 Task: Find accommodations in Povorino, Russia, for 5 guests from June 2 to June 9, with a price range of ₹7000 to ₹13000, 2 bedrooms, 5 beds, 2 bathrooms, Wifi, and Self check-in.
Action: Mouse moved to (419, 65)
Screenshot: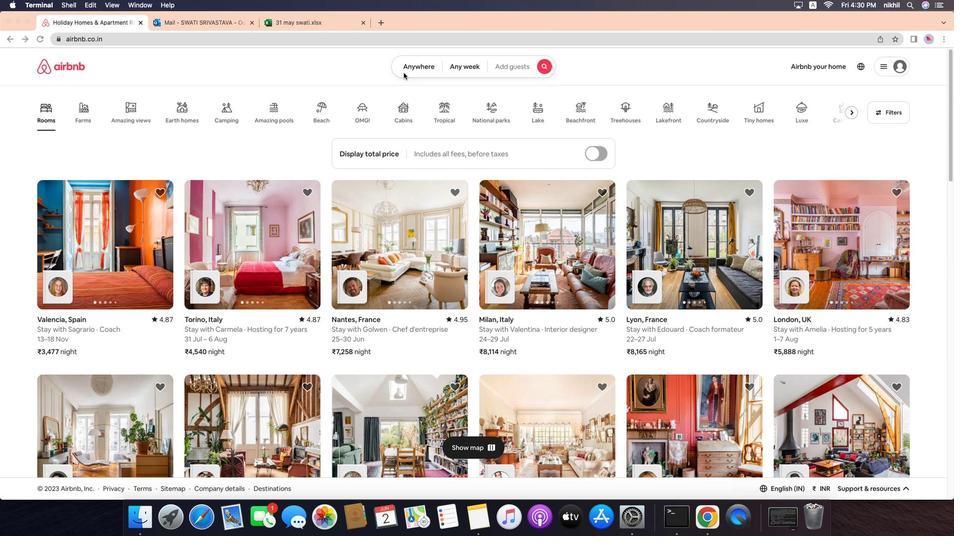 
Action: Mouse pressed left at (419, 65)
Screenshot: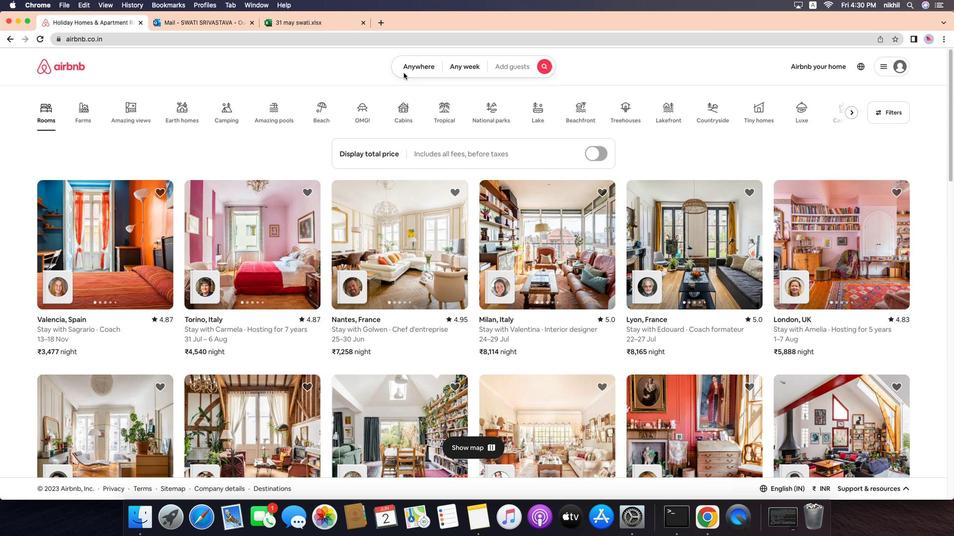 
Action: Mouse moved to (434, 61)
Screenshot: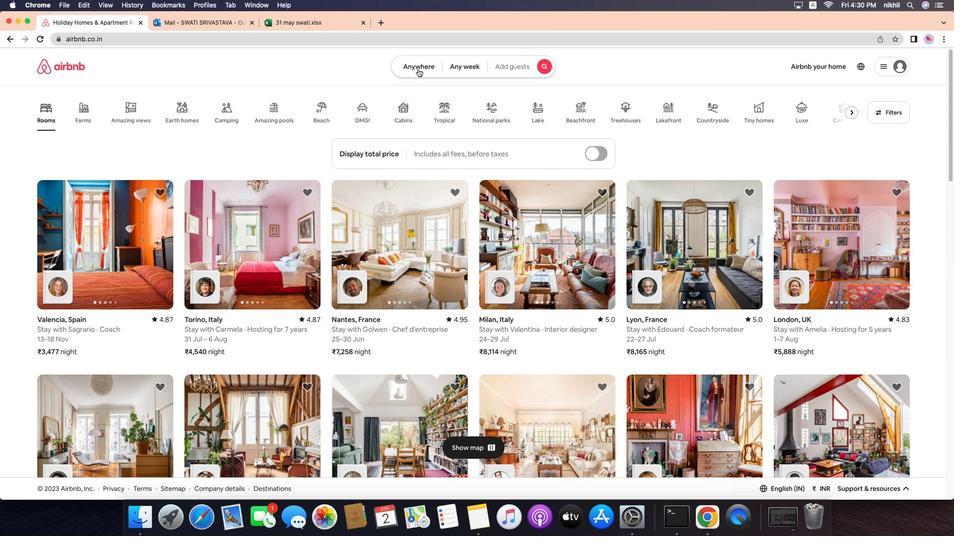 
Action: Mouse pressed left at (434, 61)
Screenshot: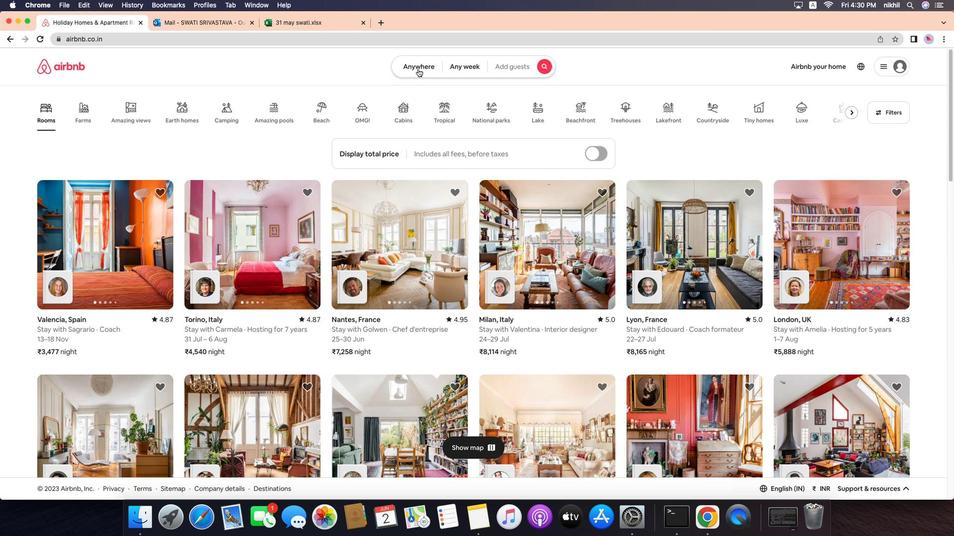 
Action: Mouse moved to (379, 102)
Screenshot: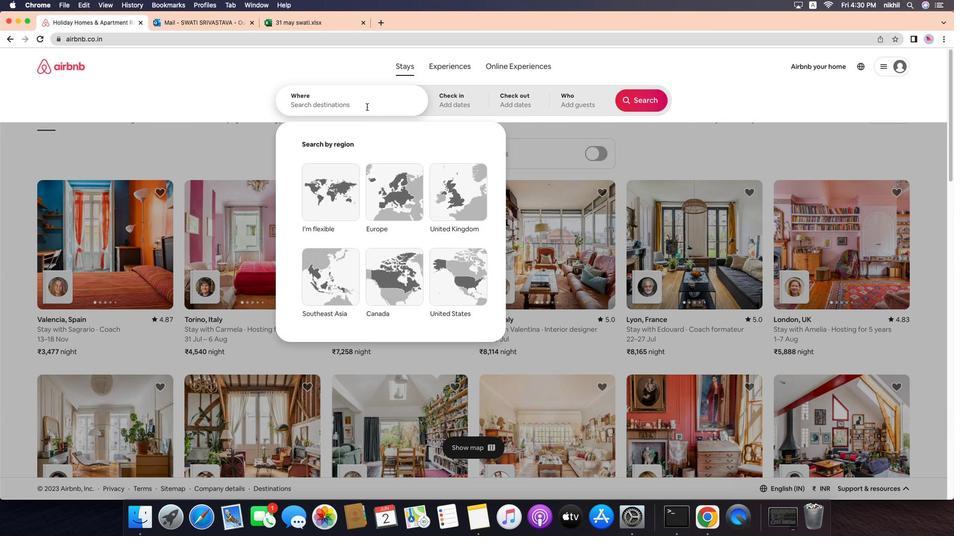 
Action: Mouse pressed left at (379, 102)
Screenshot: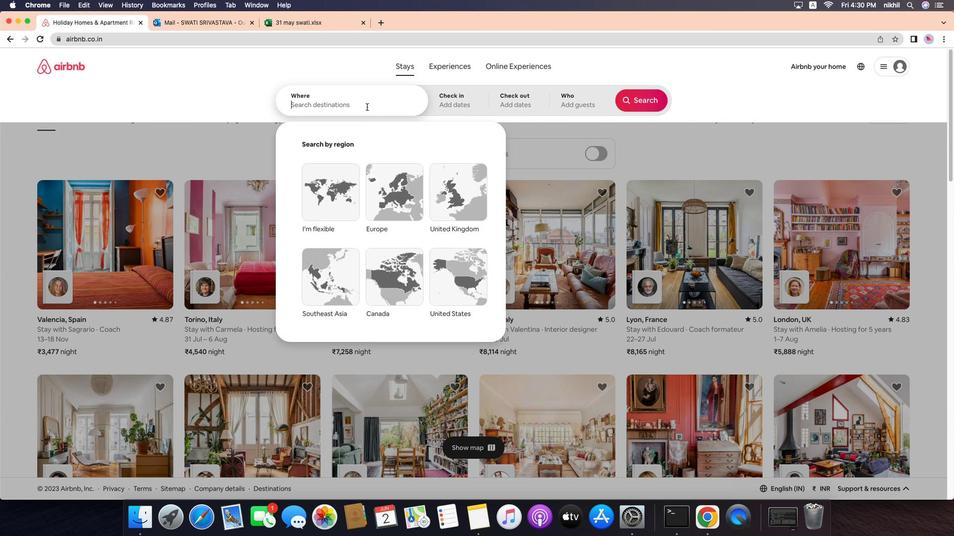 
Action: Key pressed Key.caps_lock'P'Key.caps_lock'o''v''o''r''i''n''o'','Key.spaceKey.caps_lock'R'Key.caps_lock'u''s''s''i''a'Key.enter
Screenshot: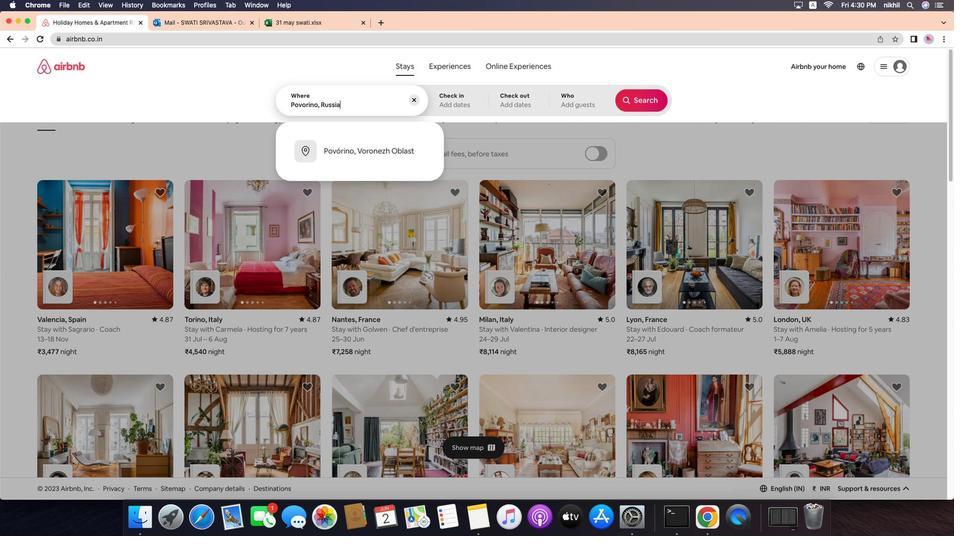 
Action: Mouse moved to (443, 217)
Screenshot: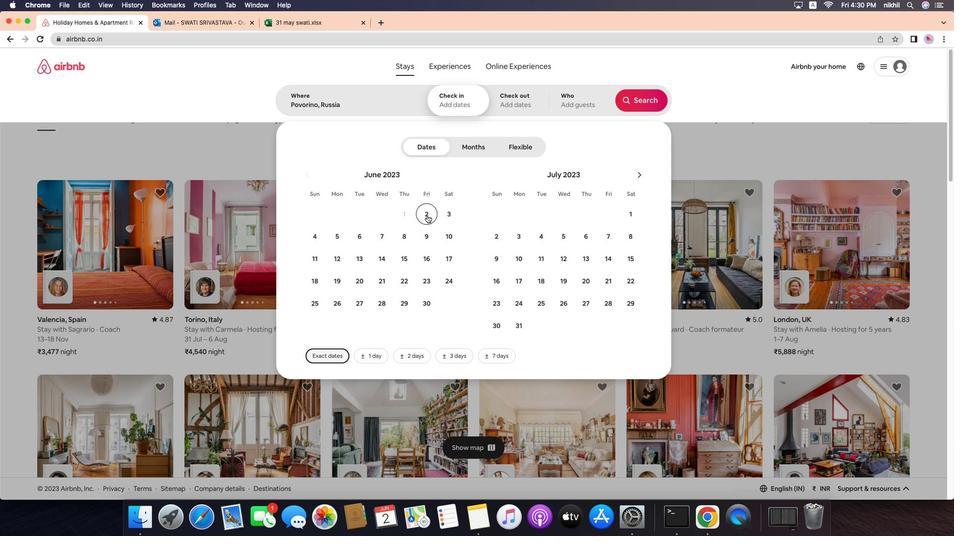 
Action: Mouse pressed left at (443, 217)
Screenshot: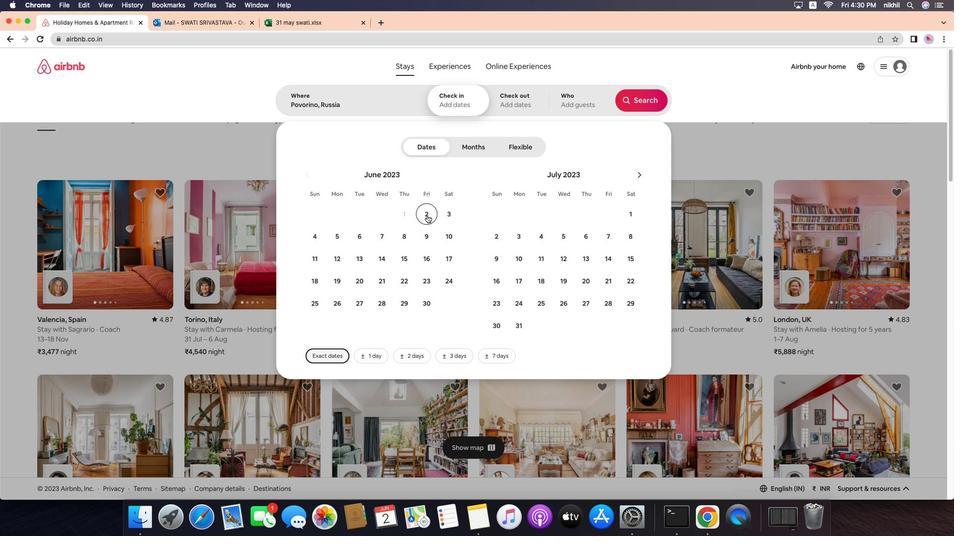 
Action: Mouse moved to (436, 238)
Screenshot: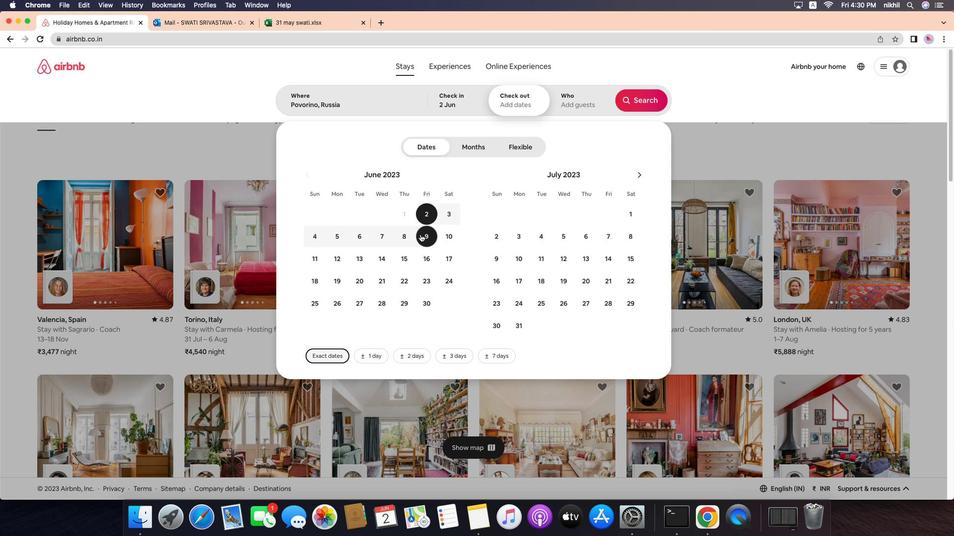 
Action: Mouse pressed left at (436, 238)
Screenshot: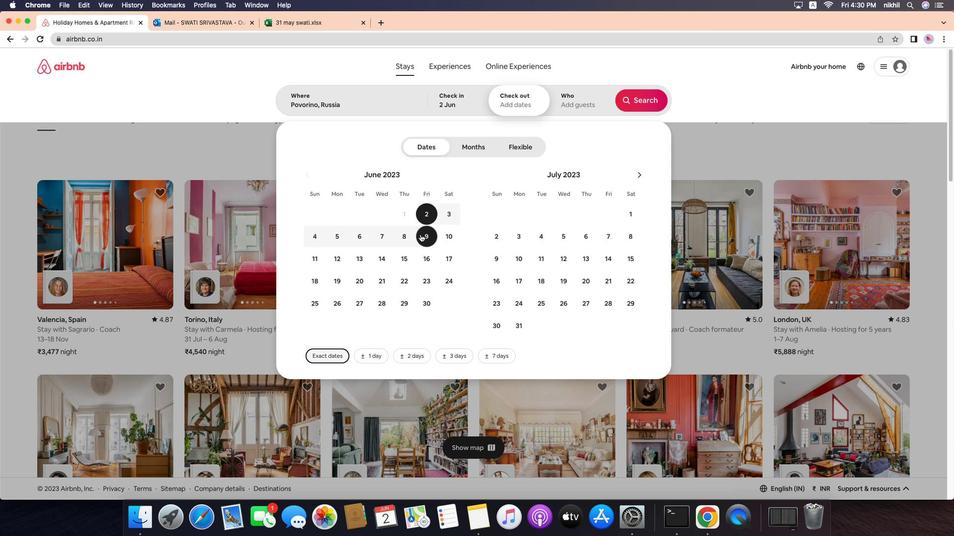 
Action: Mouse moved to (597, 99)
Screenshot: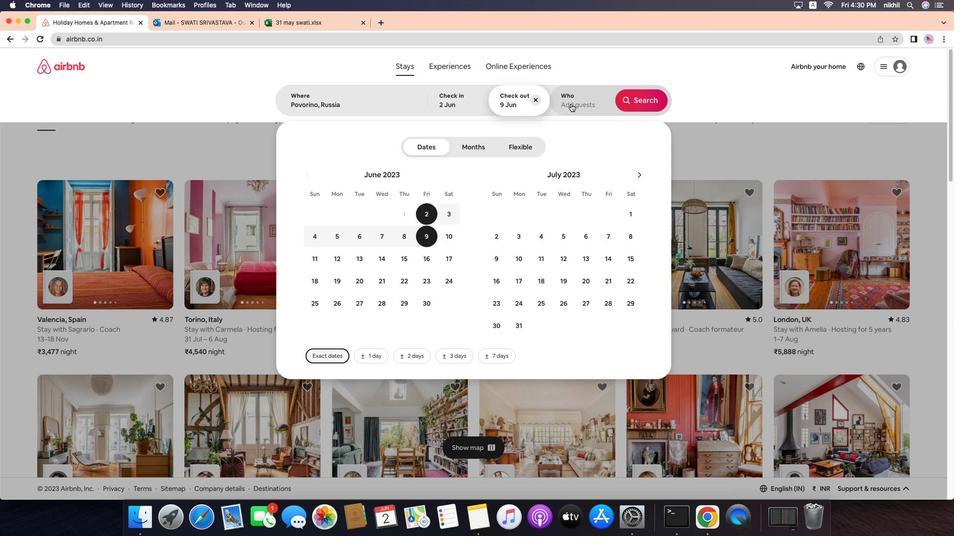 
Action: Mouse pressed left at (597, 99)
Screenshot: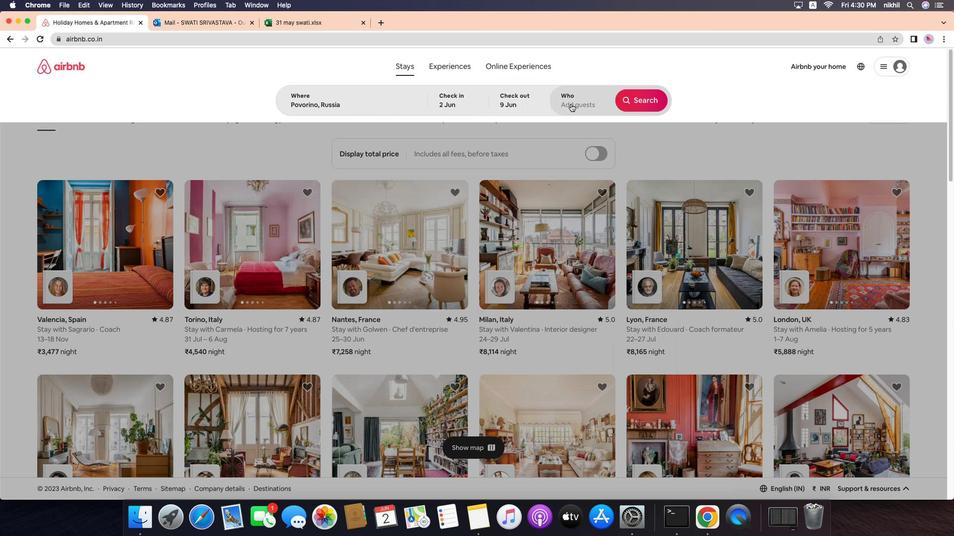 
Action: Mouse moved to (673, 151)
Screenshot: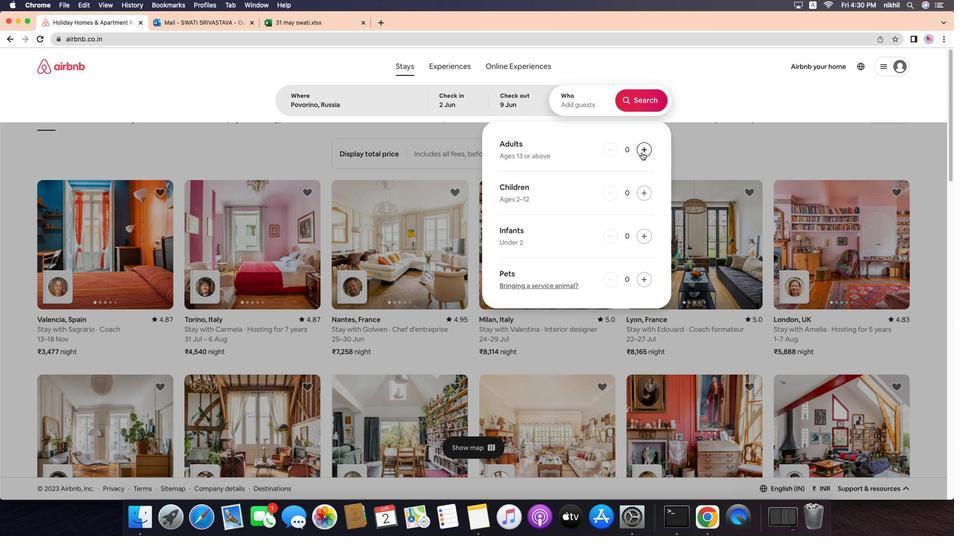 
Action: Mouse pressed left at (673, 151)
Screenshot: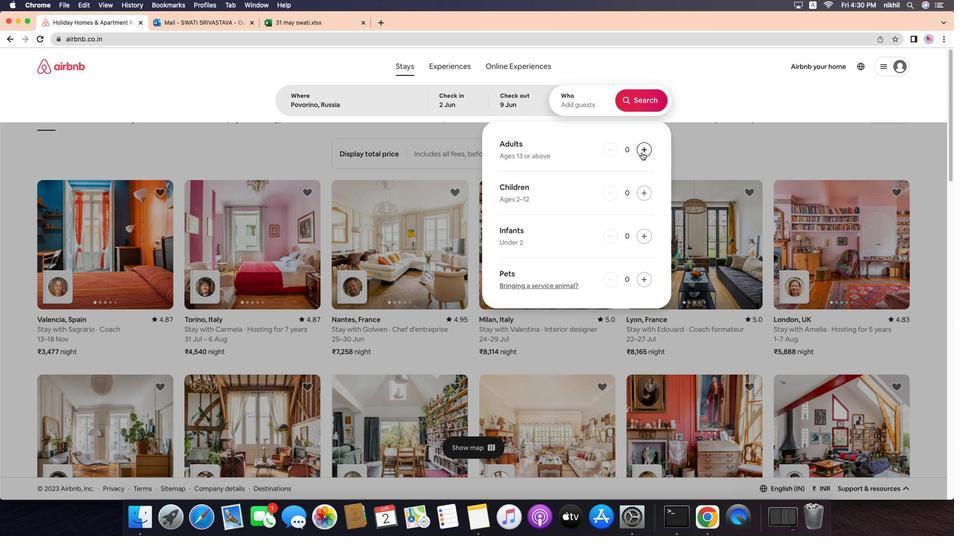 
Action: Mouse pressed left at (673, 151)
Screenshot: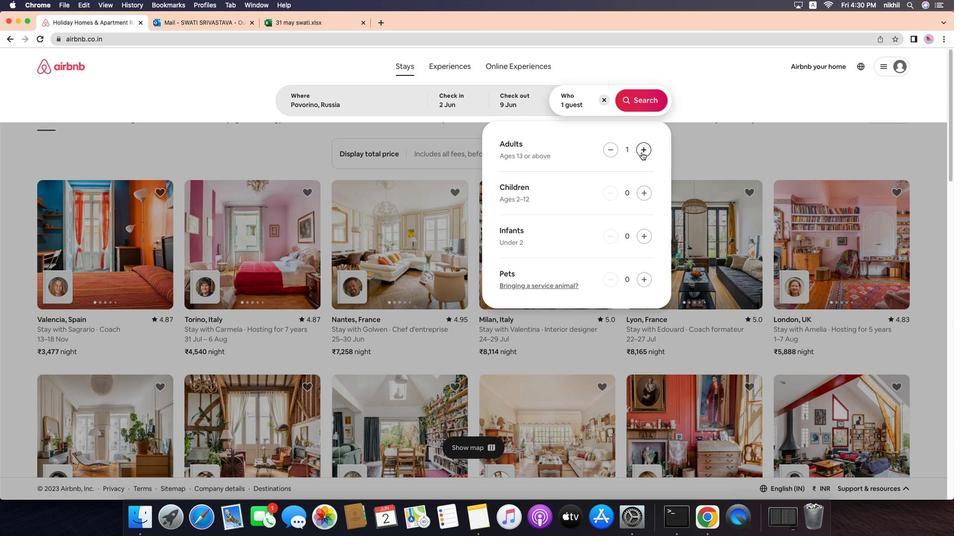 
Action: Mouse pressed left at (673, 151)
Screenshot: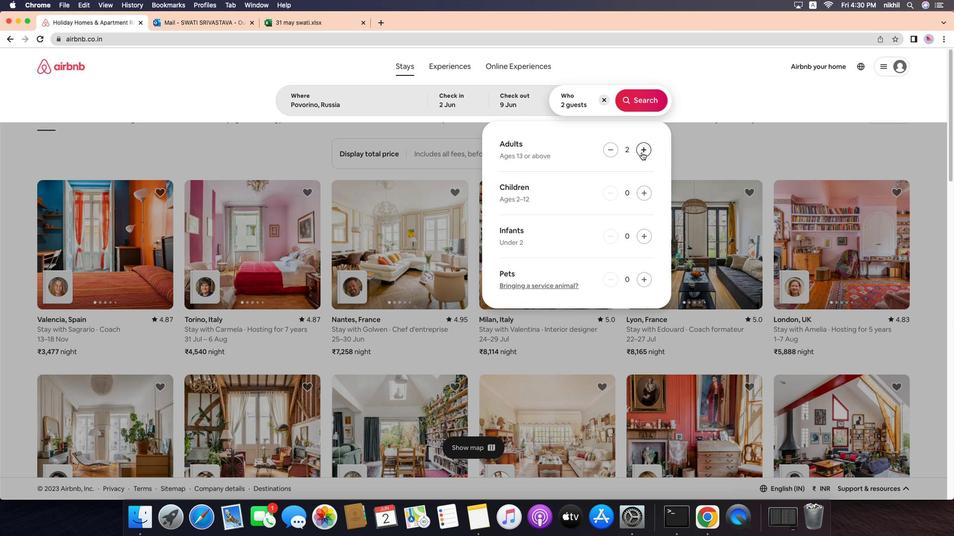 
Action: Mouse pressed left at (673, 151)
Screenshot: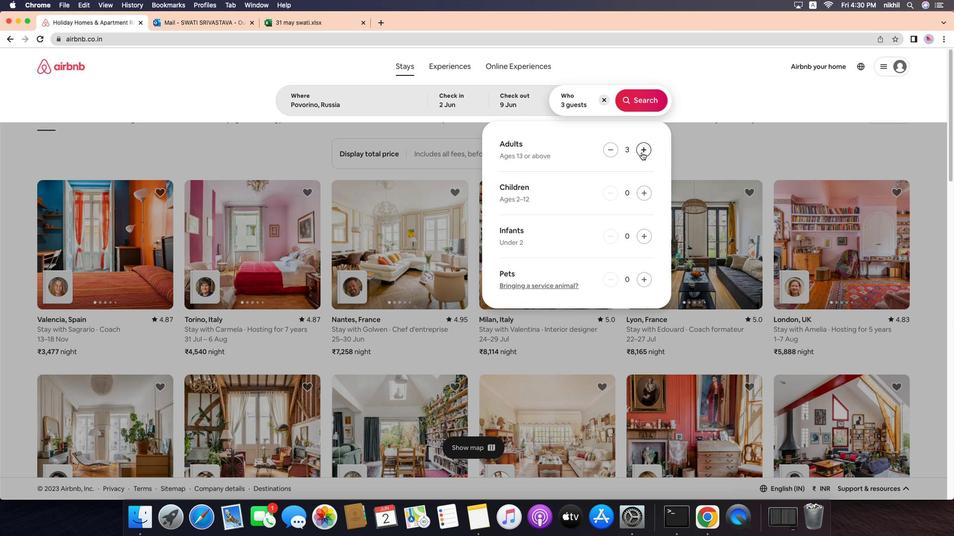 
Action: Mouse moved to (672, 150)
Screenshot: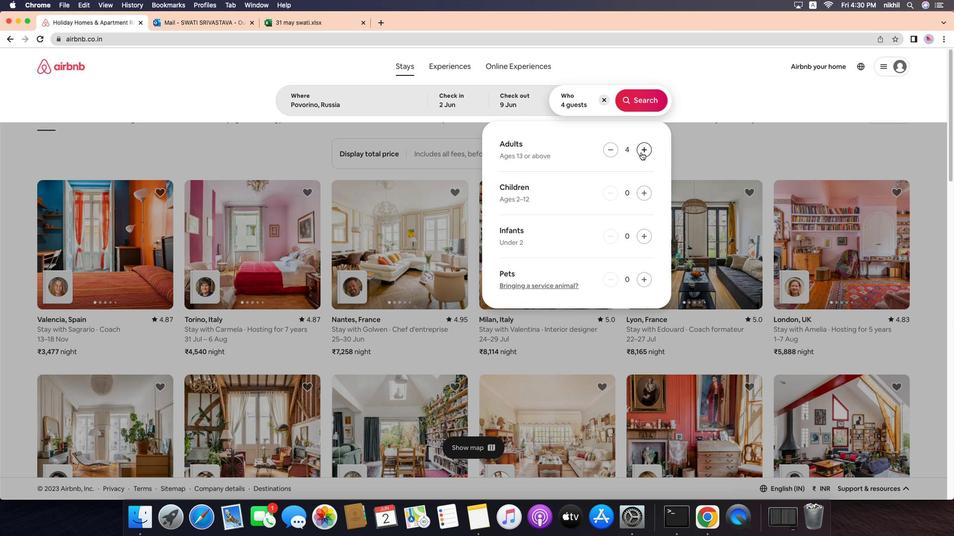 
Action: Mouse pressed left at (672, 150)
Screenshot: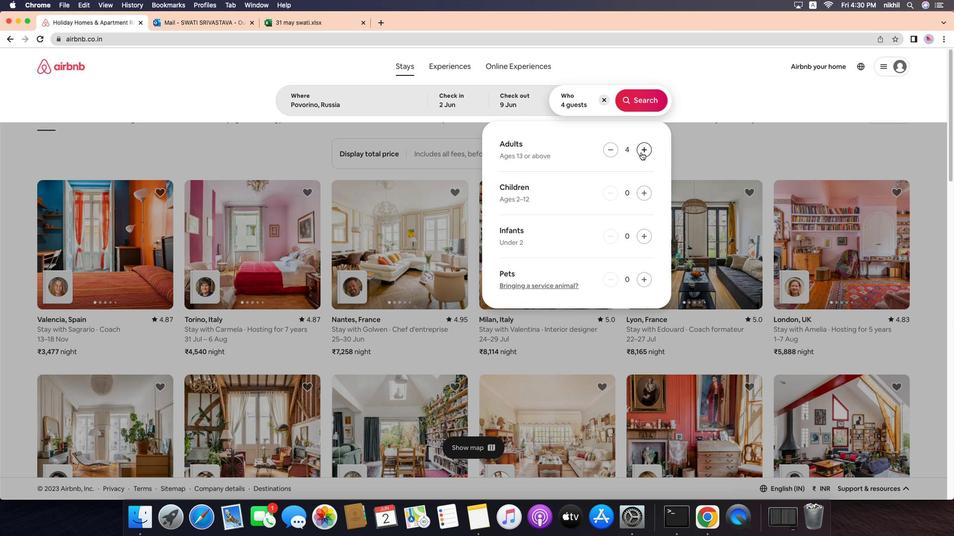 
Action: Mouse moved to (671, 99)
Screenshot: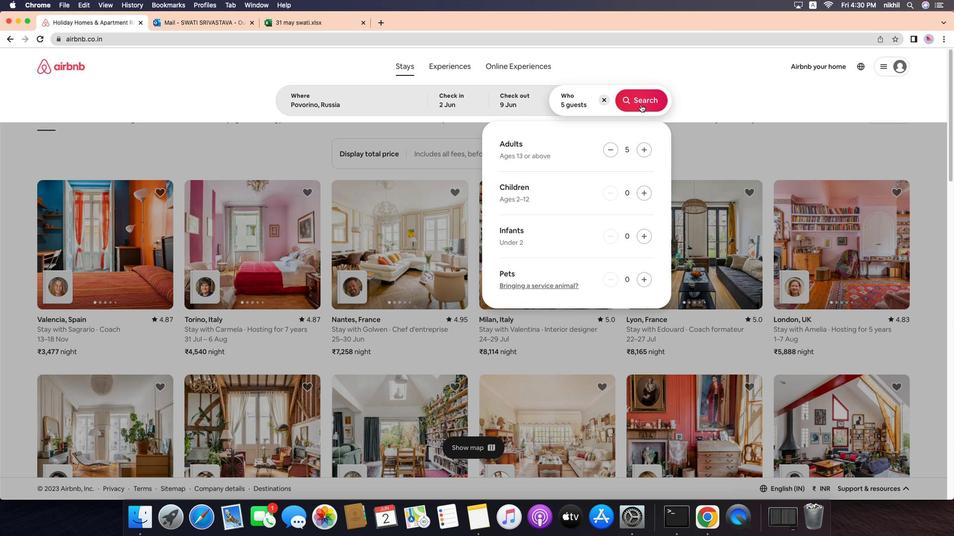 
Action: Mouse pressed left at (671, 99)
Screenshot: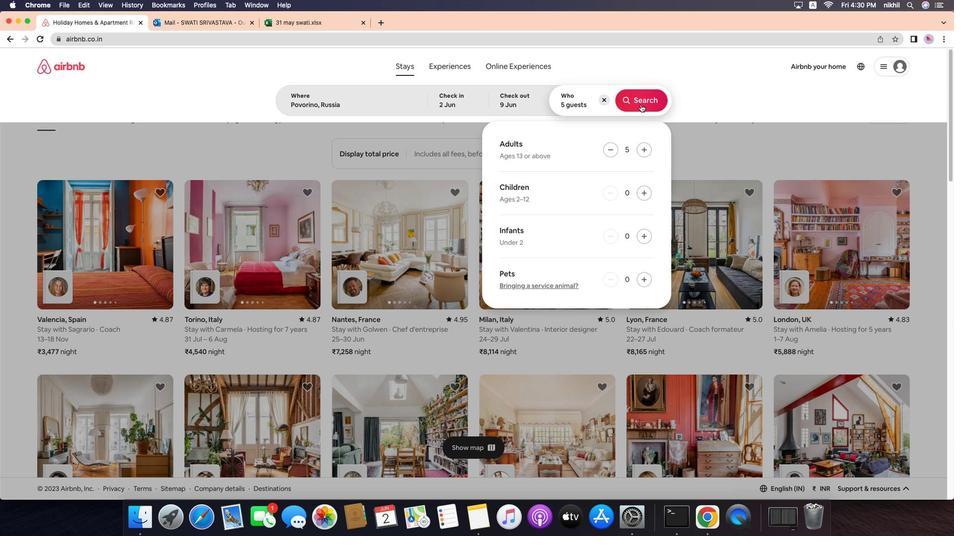 
Action: Mouse moved to (953, 96)
Screenshot: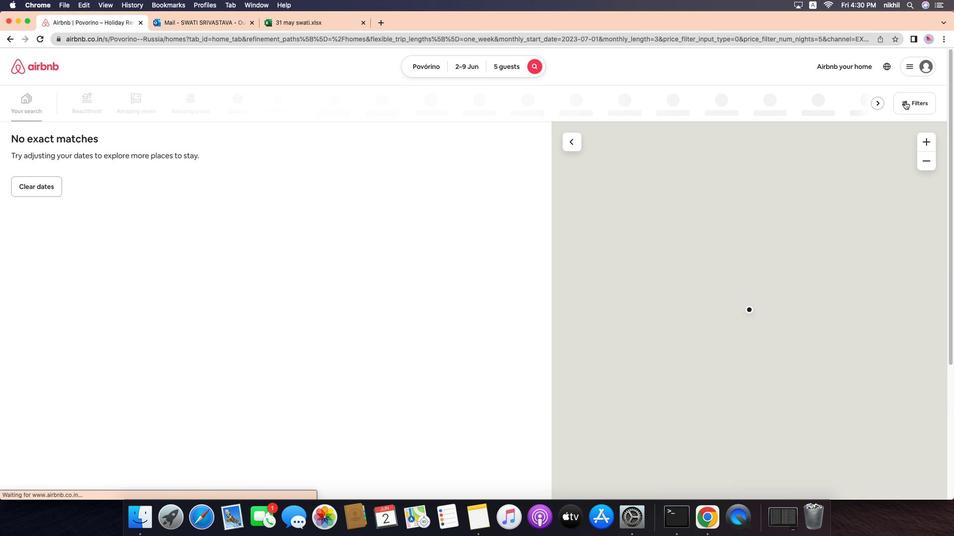 
Action: Mouse pressed left at (953, 96)
Screenshot: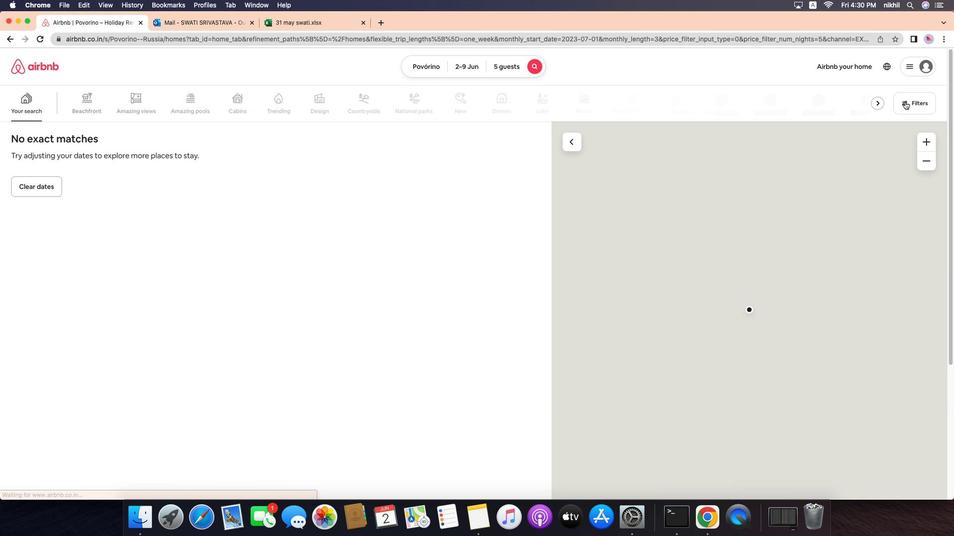 
Action: Mouse moved to (396, 343)
Screenshot: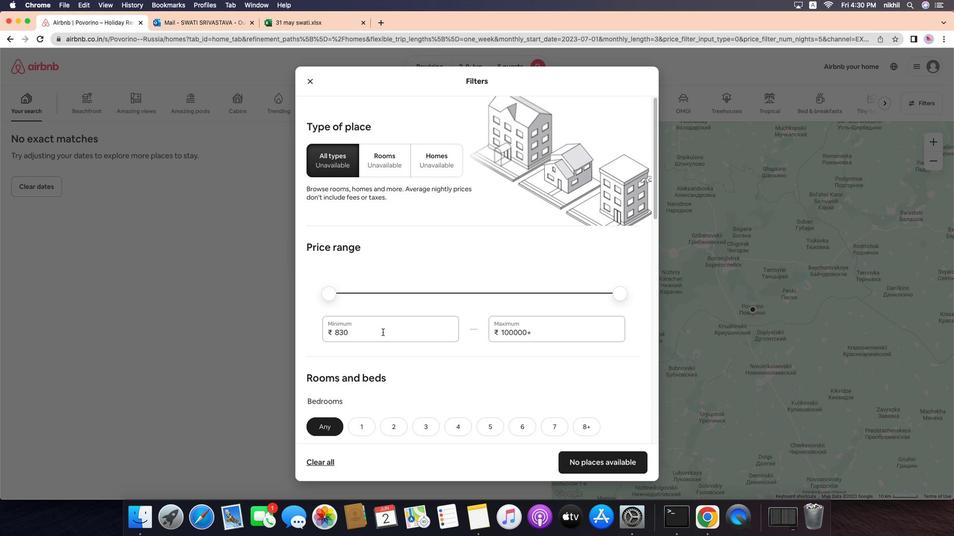 
Action: Mouse pressed left at (396, 343)
Screenshot: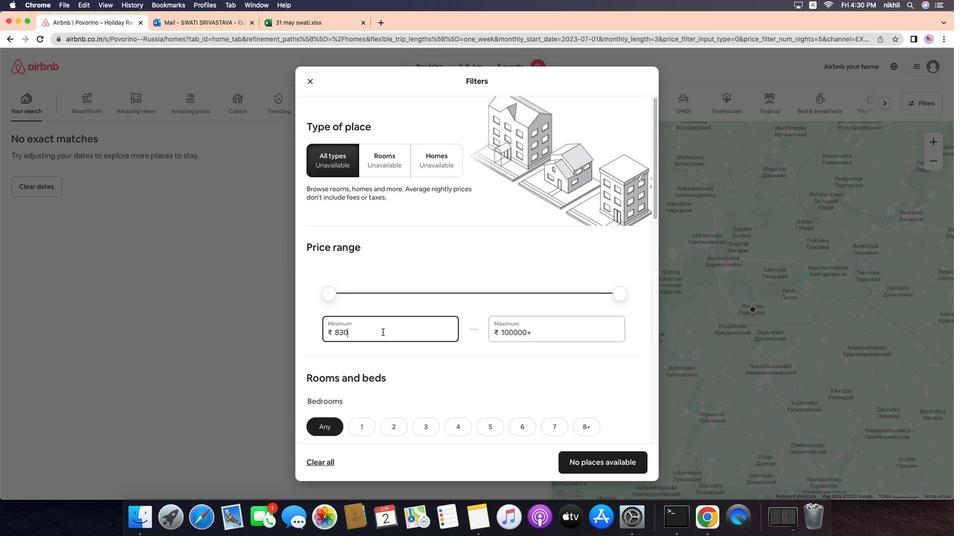 
Action: Key pressed Key.backspaceKey.backspaceKey.backspaceKey.backspace'7''0''0''0'
Screenshot: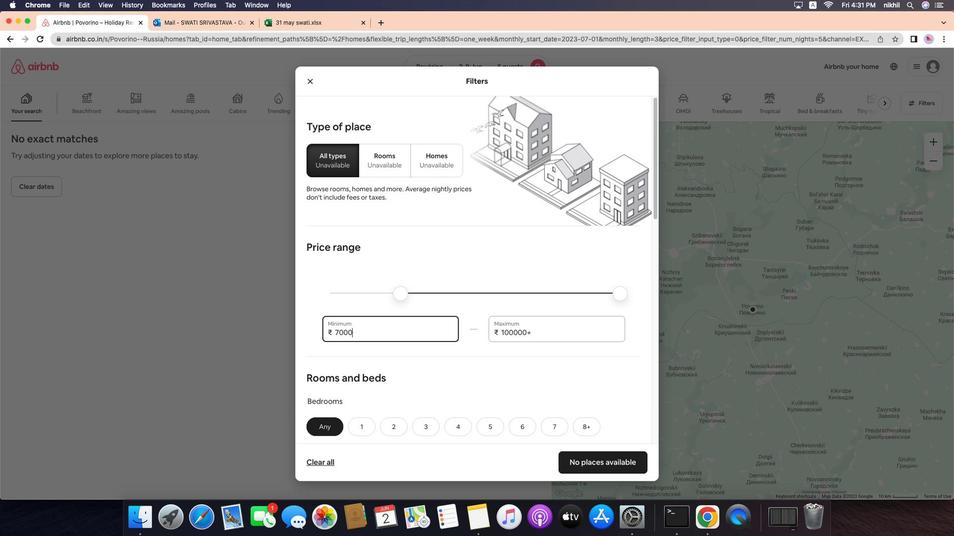 
Action: Mouse moved to (577, 344)
Screenshot: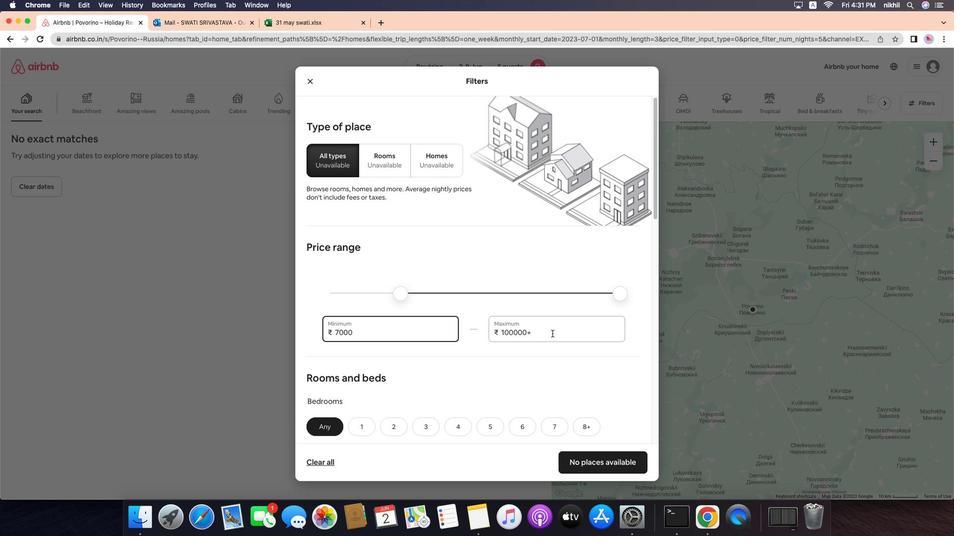 
Action: Mouse pressed left at (577, 344)
Screenshot: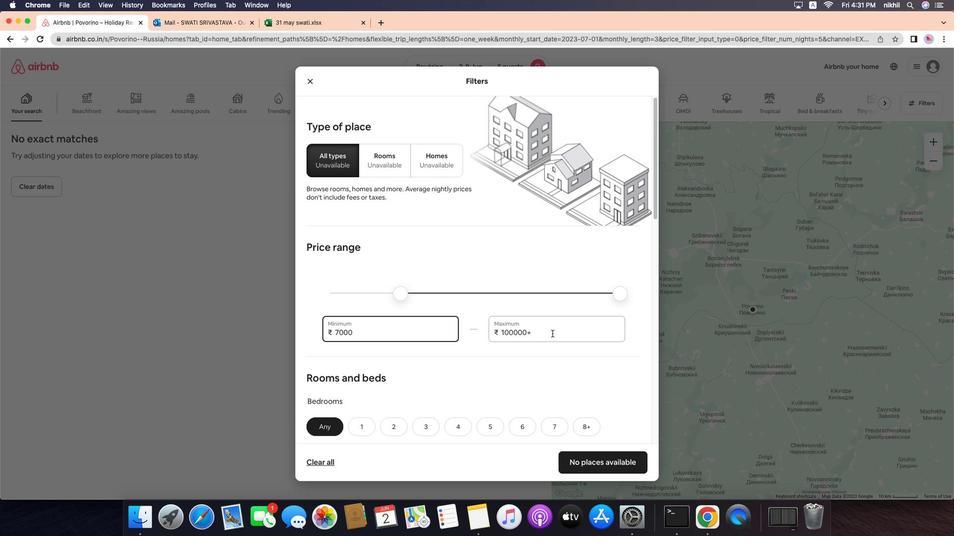 
Action: Mouse moved to (577, 344)
Screenshot: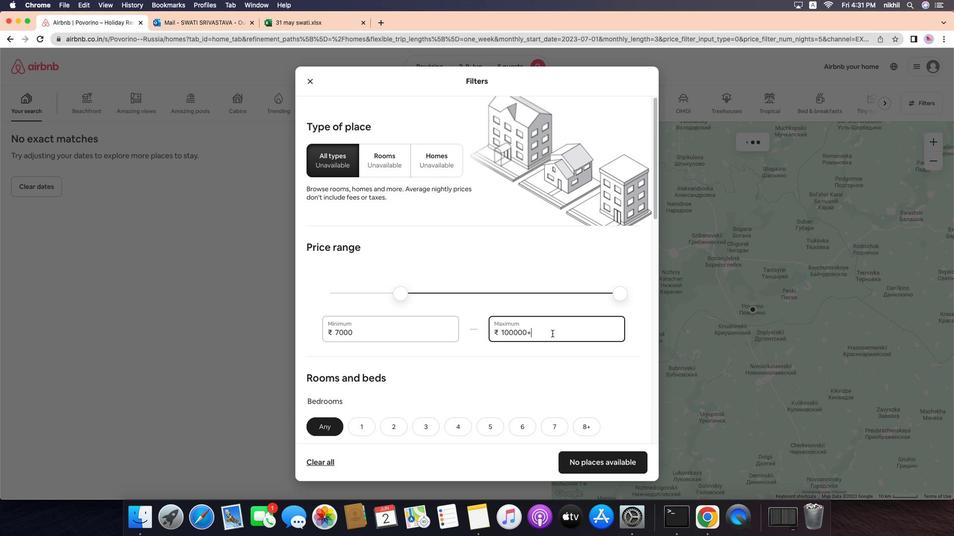 
Action: Key pressed Key.backspaceKey.backspaceKey.backspaceKey.backspaceKey.backspaceKey.backspaceKey.backspaceKey.backspace'1''3''0''0''0'
Screenshot: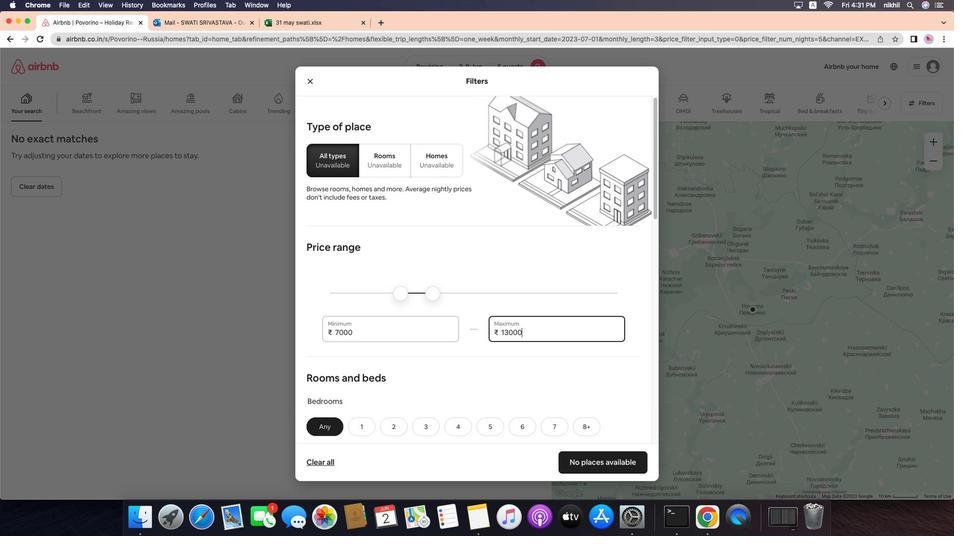 
Action: Mouse moved to (500, 358)
Screenshot: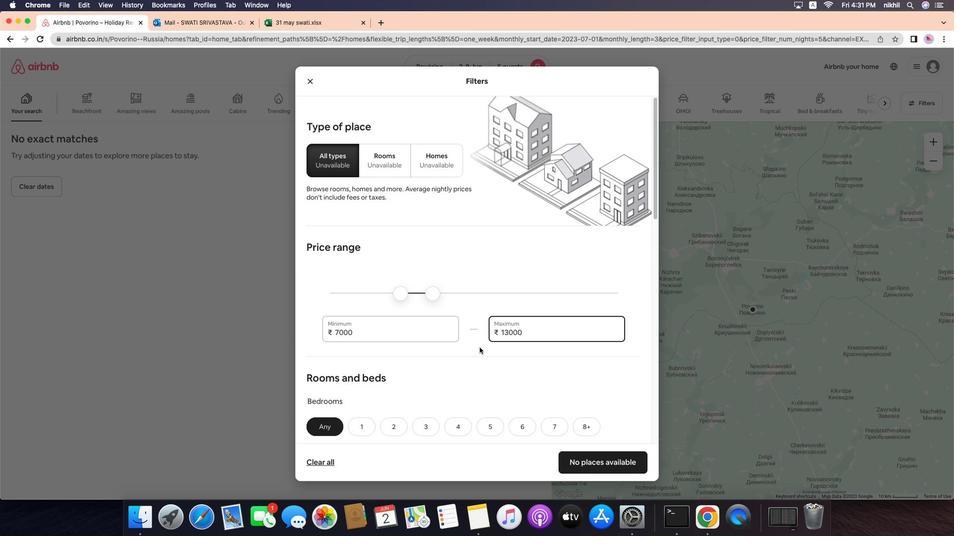 
Action: Mouse scrolled (500, 358) with delta (-11, -11)
Screenshot: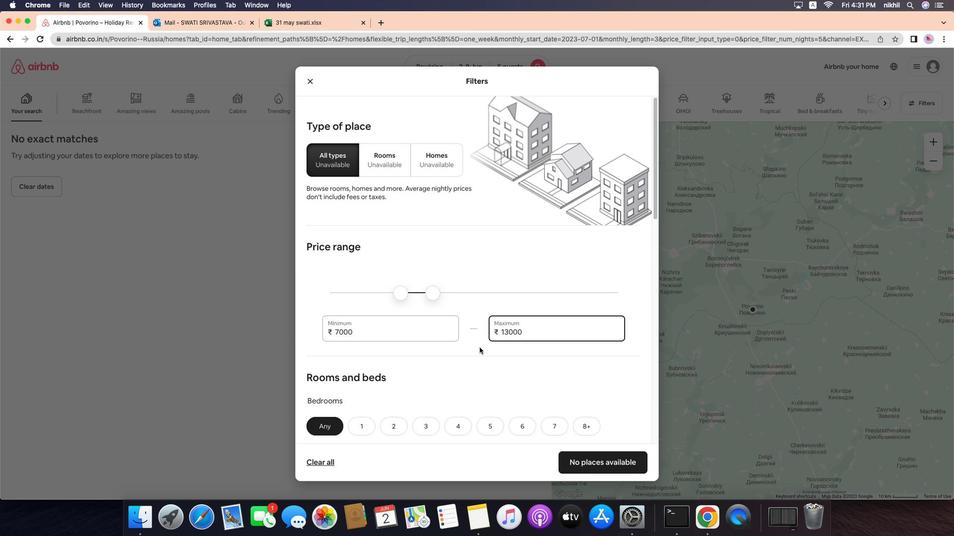 
Action: Mouse scrolled (500, 358) with delta (-11, -11)
Screenshot: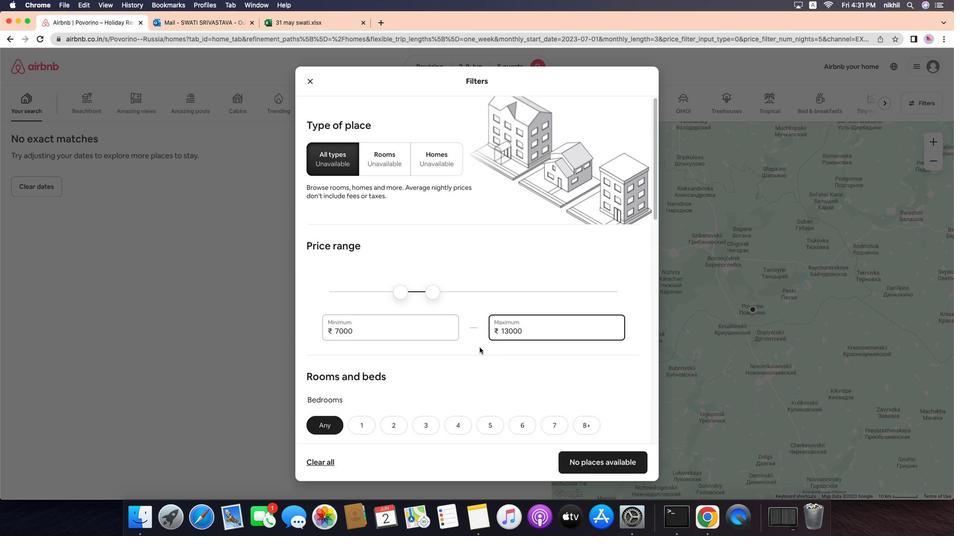 
Action: Mouse scrolled (500, 358) with delta (-11, -12)
Screenshot: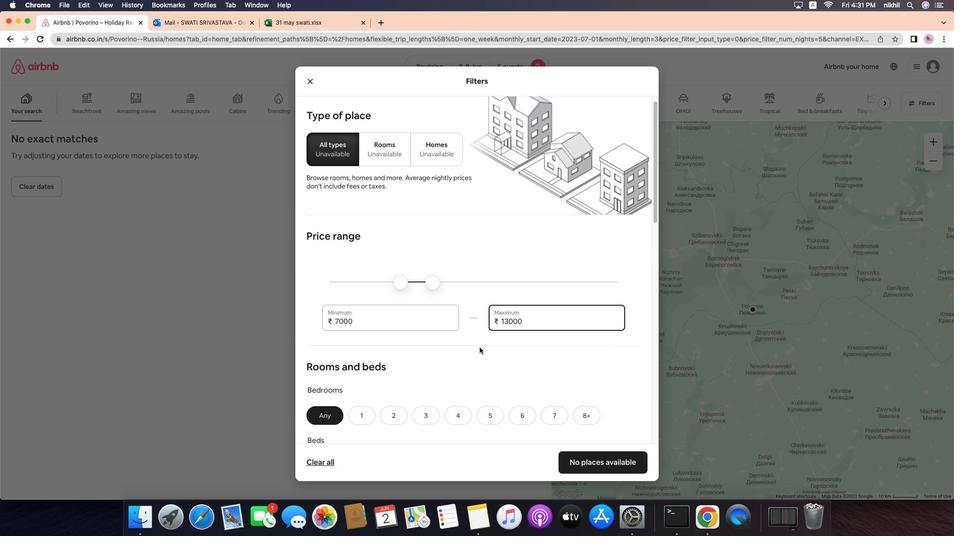 
Action: Mouse scrolled (500, 358) with delta (-11, -11)
Screenshot: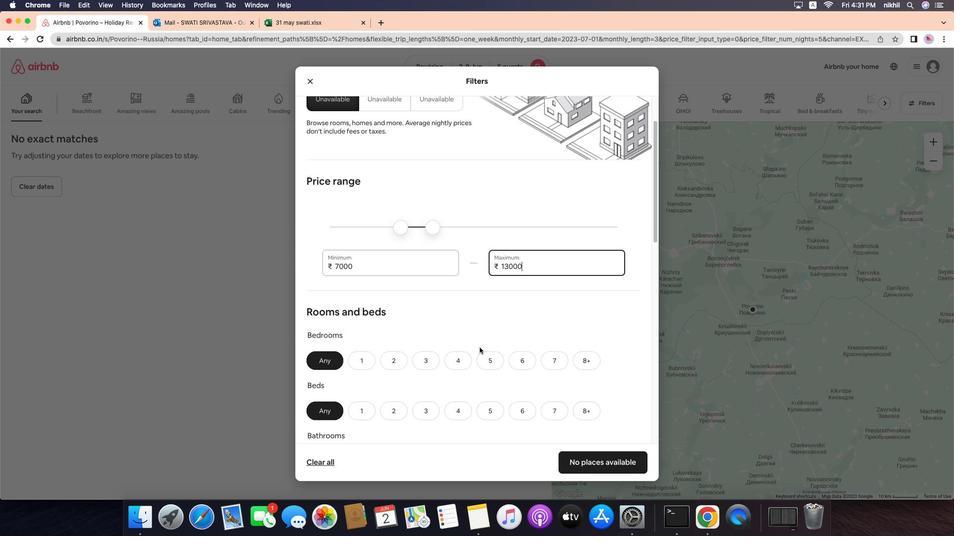 
Action: Mouse scrolled (500, 358) with delta (-11, -11)
Screenshot: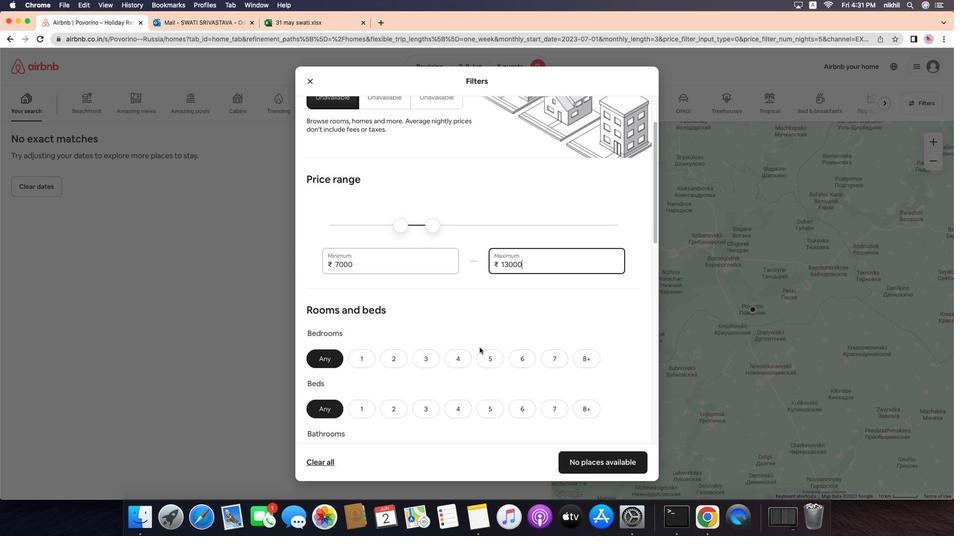 
Action: Mouse scrolled (500, 358) with delta (-11, -12)
Screenshot: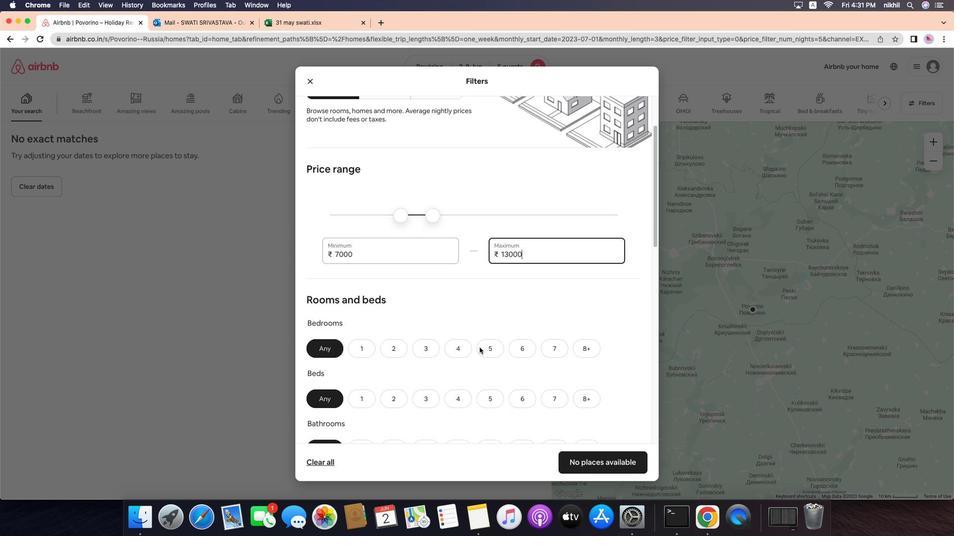 
Action: Mouse moved to (410, 302)
Screenshot: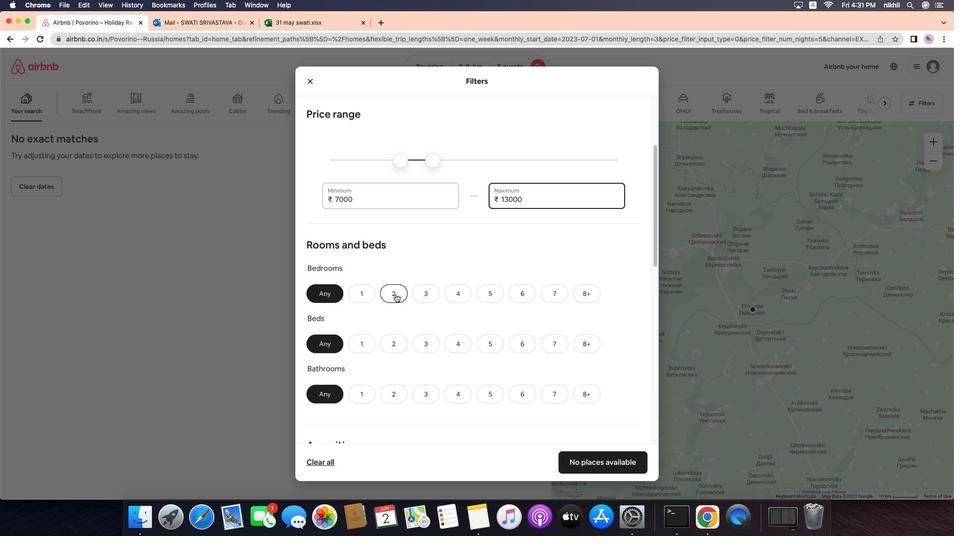 
Action: Mouse pressed left at (410, 302)
Screenshot: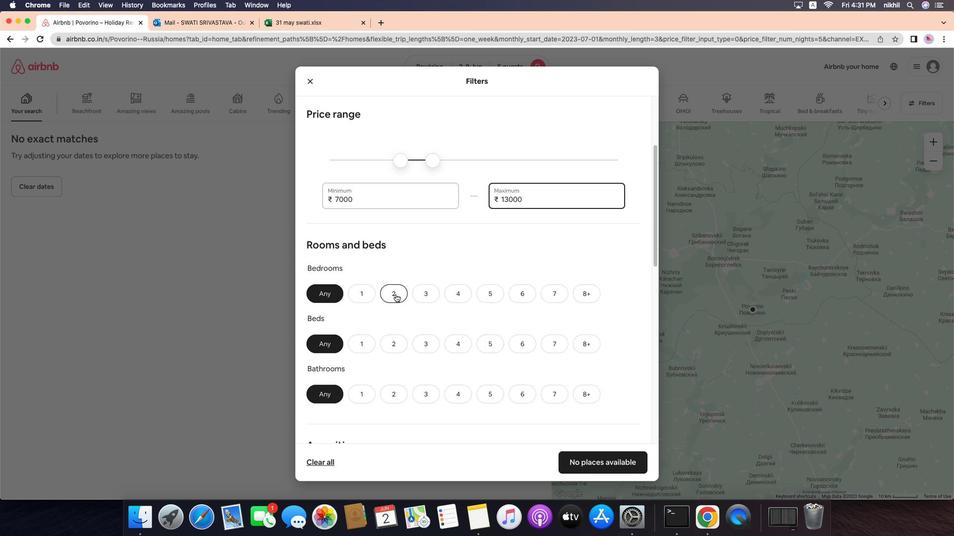 
Action: Mouse moved to (516, 355)
Screenshot: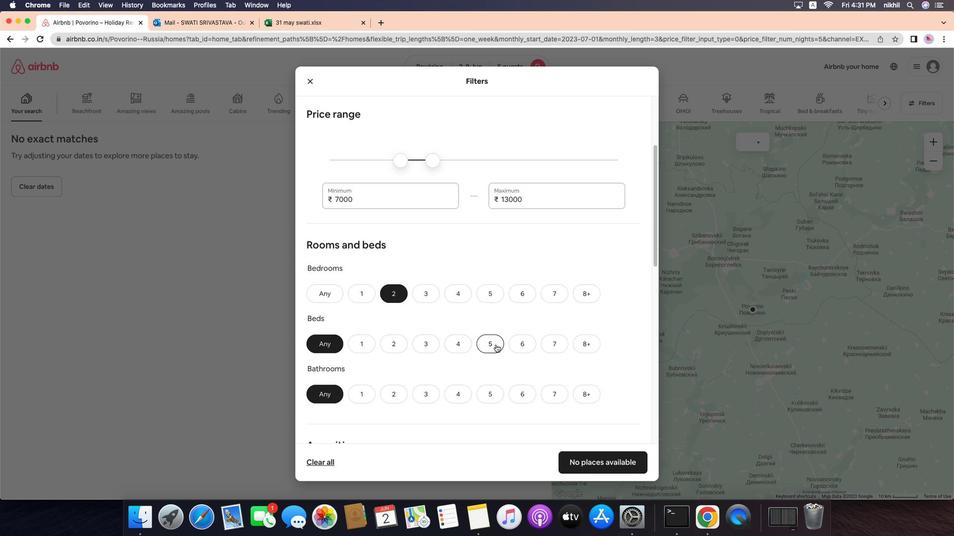 
Action: Mouse pressed left at (516, 355)
Screenshot: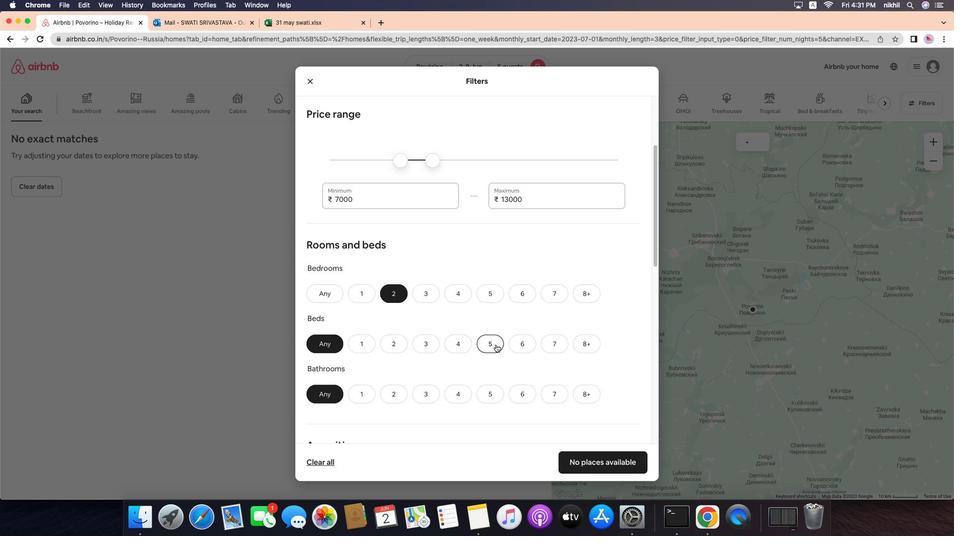 
Action: Mouse moved to (414, 406)
Screenshot: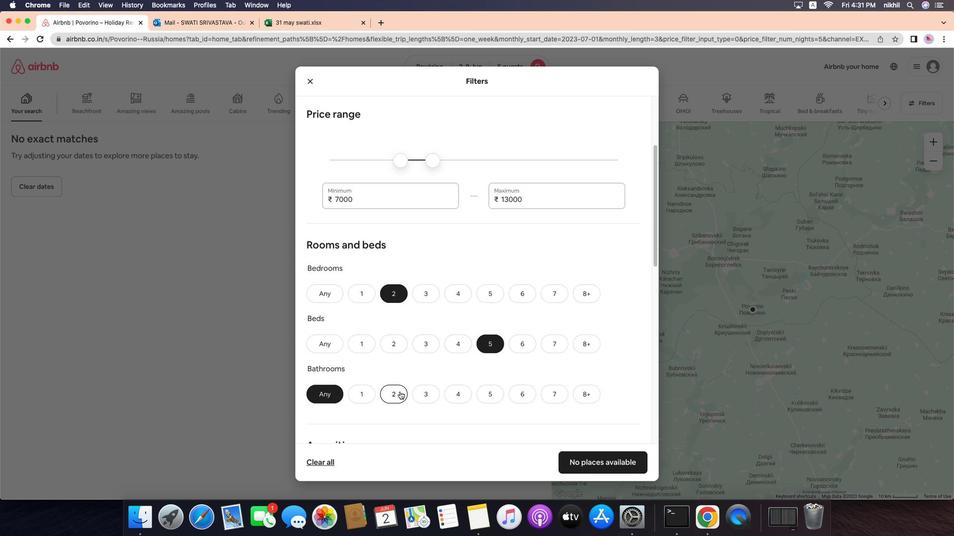 
Action: Mouse pressed left at (414, 406)
Screenshot: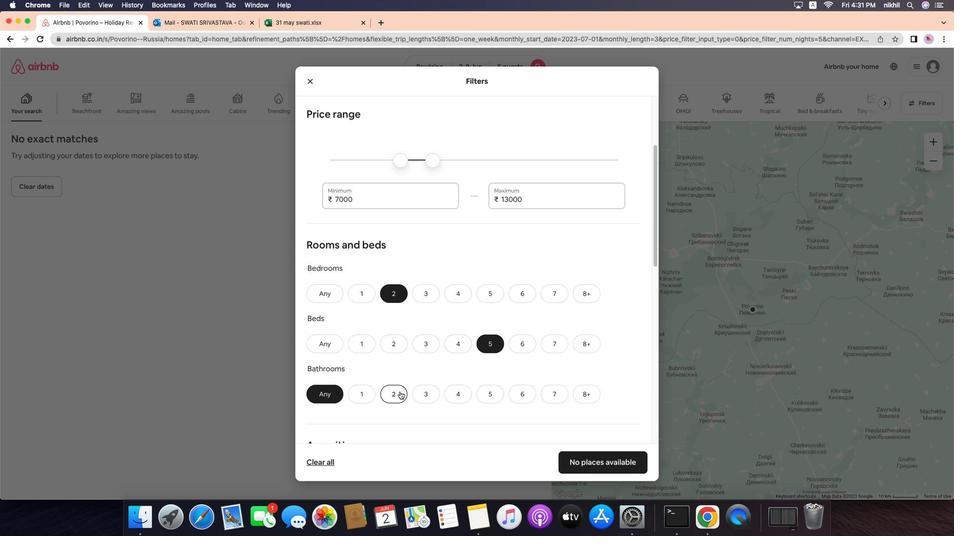 
Action: Mouse moved to (487, 381)
Screenshot: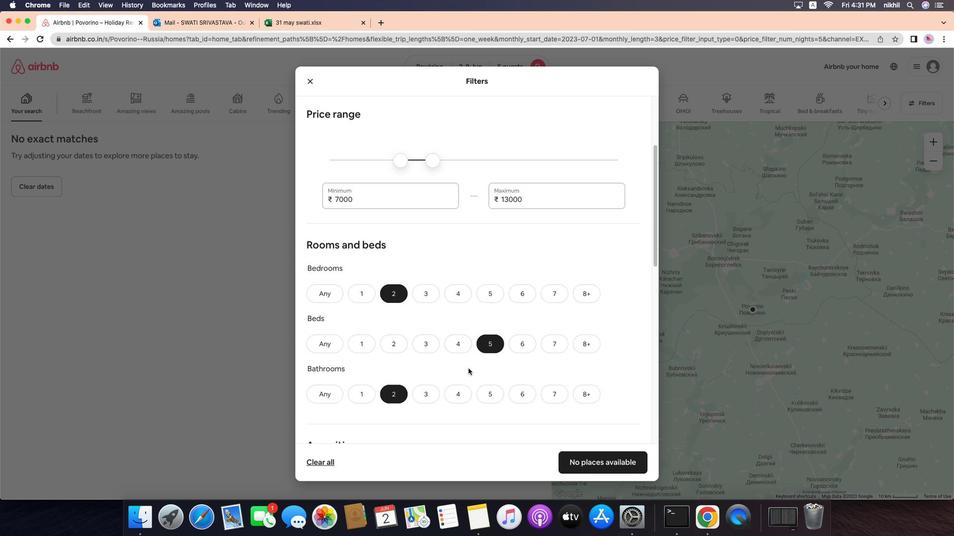 
Action: Mouse scrolled (487, 381) with delta (-11, -11)
Screenshot: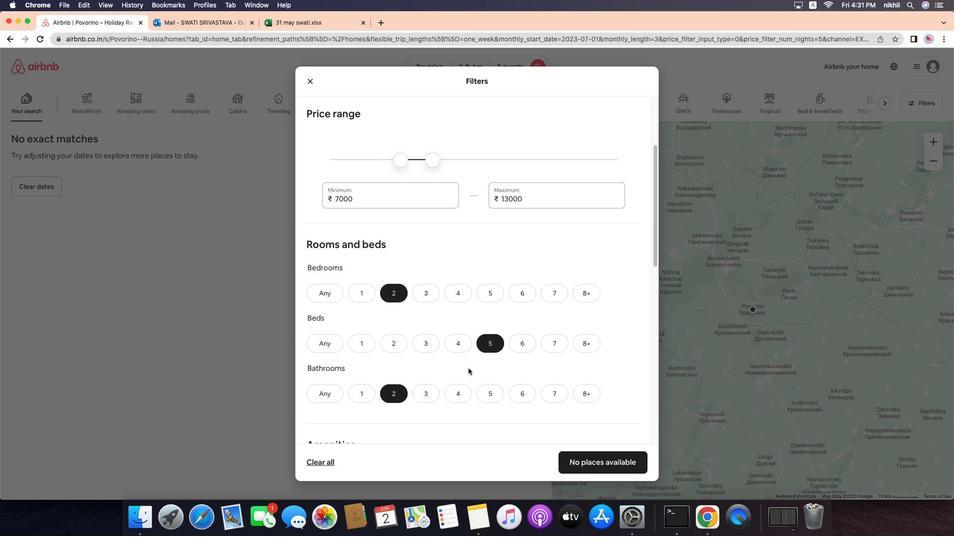 
Action: Mouse scrolled (487, 381) with delta (-11, -11)
Screenshot: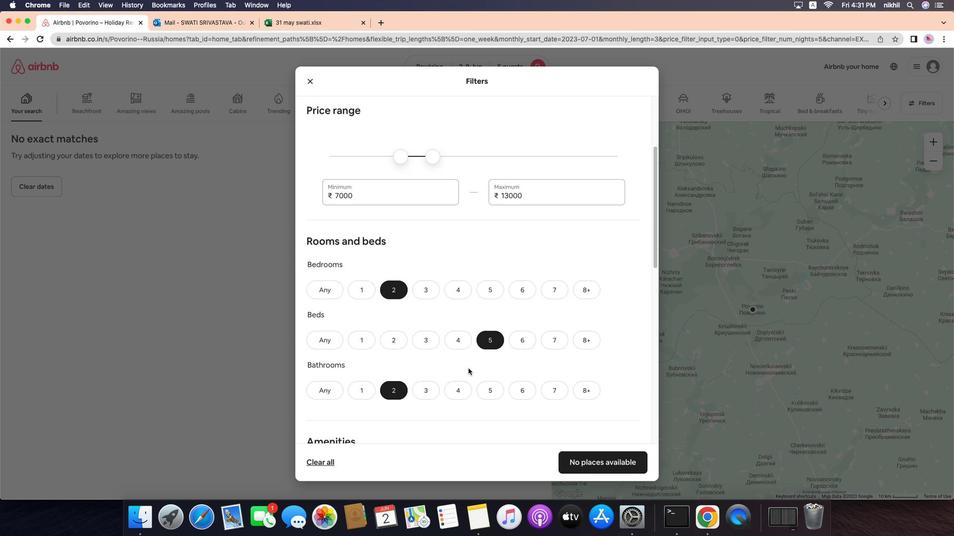 
Action: Mouse scrolled (487, 381) with delta (-11, -12)
Screenshot: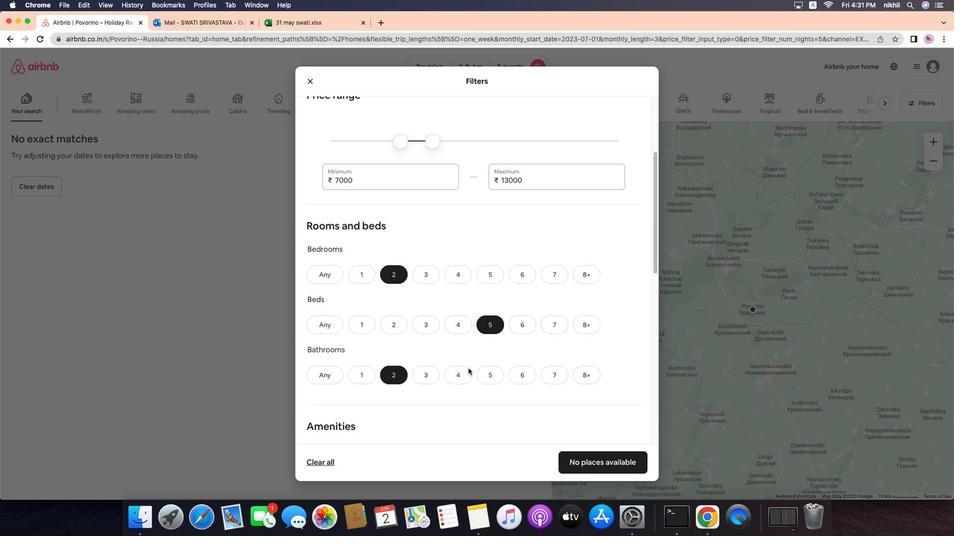 
Action: Mouse scrolled (487, 381) with delta (-11, -11)
Screenshot: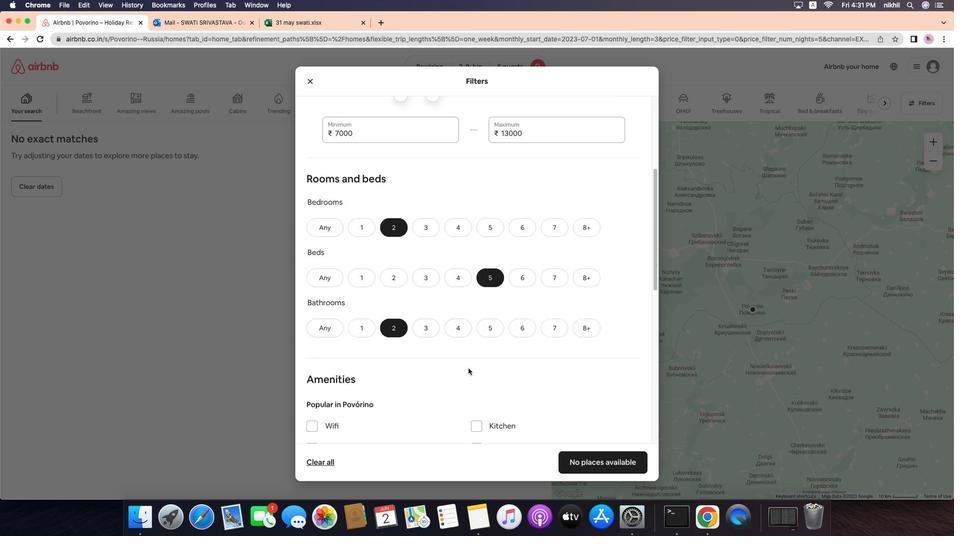 
Action: Mouse scrolled (487, 381) with delta (-11, -11)
Screenshot: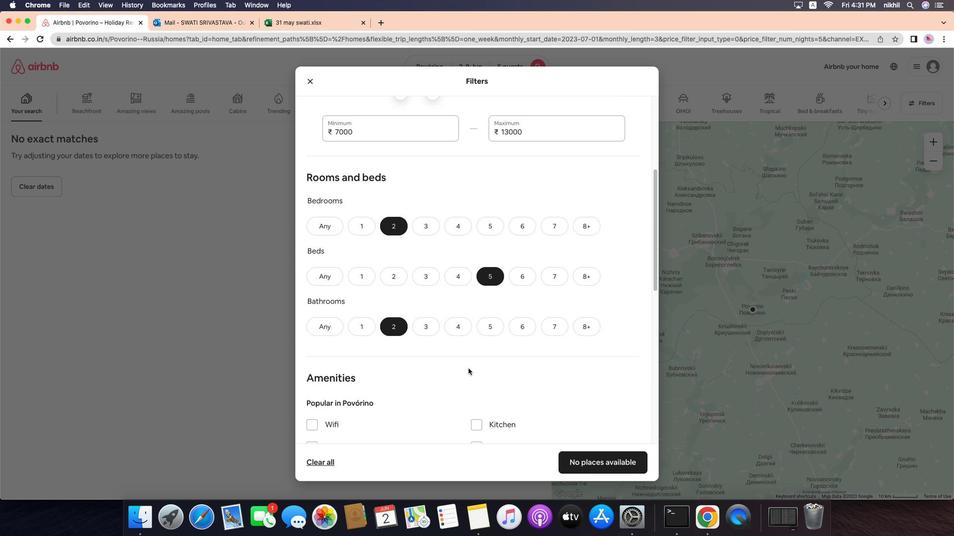 
Action: Mouse scrolled (487, 381) with delta (-11, -12)
Screenshot: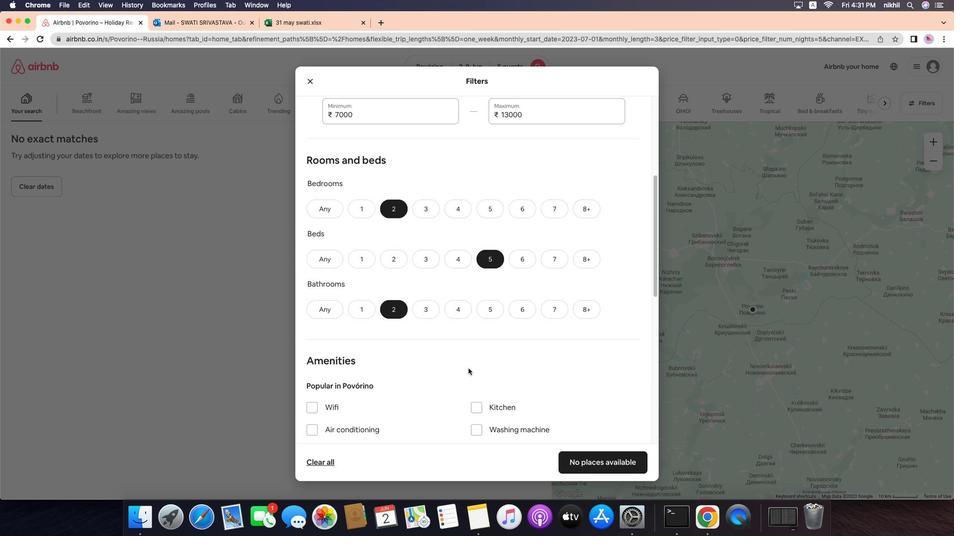 
Action: Mouse scrolled (487, 381) with delta (-11, -11)
Screenshot: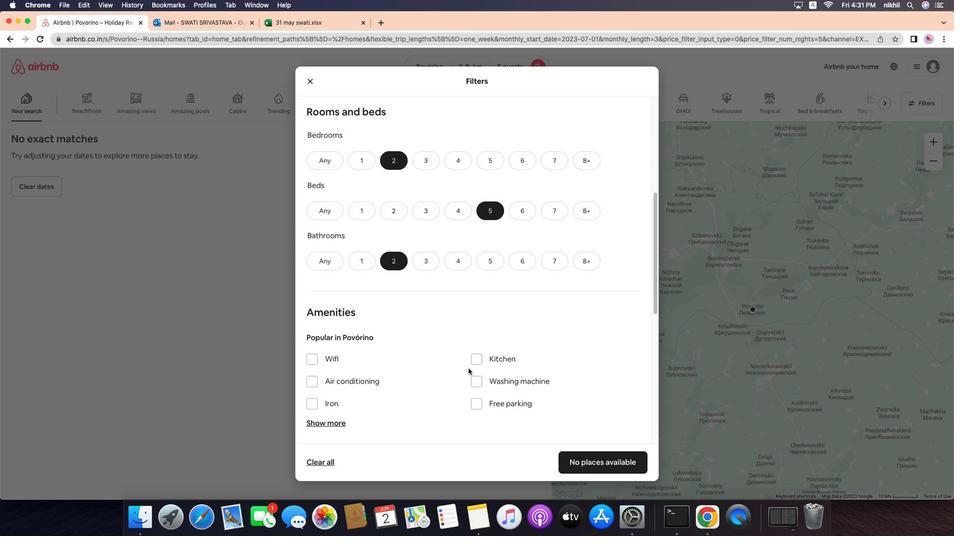 
Action: Mouse moved to (321, 343)
Screenshot: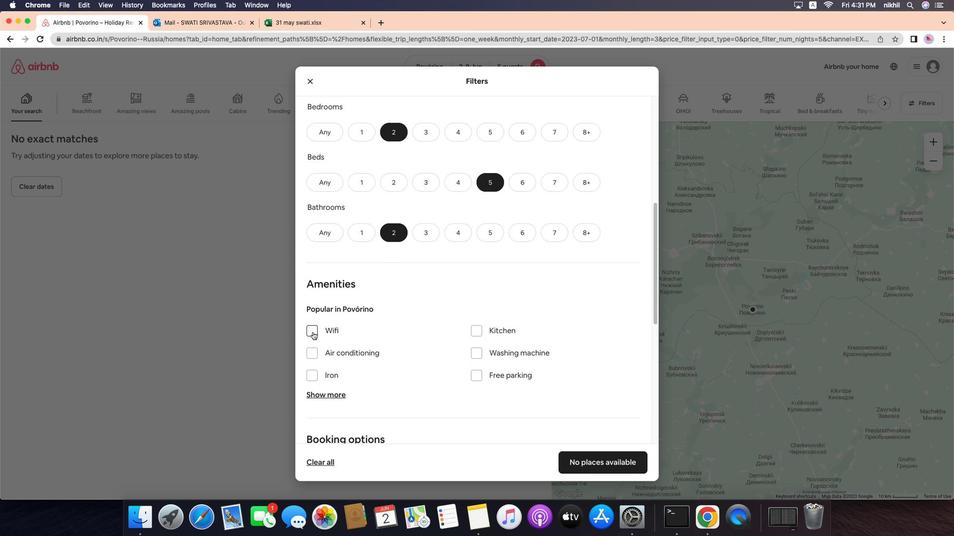 
Action: Mouse pressed left at (321, 343)
Screenshot: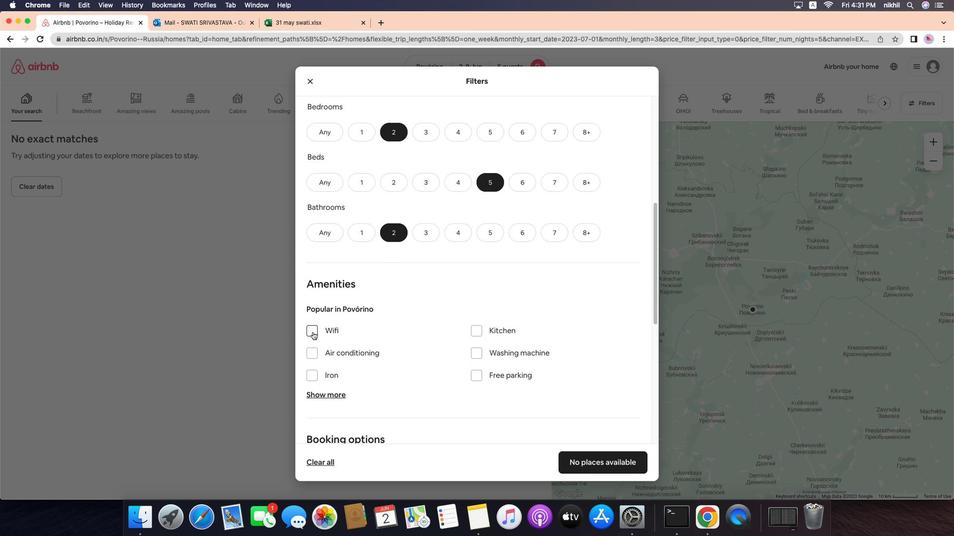 
Action: Mouse moved to (443, 371)
Screenshot: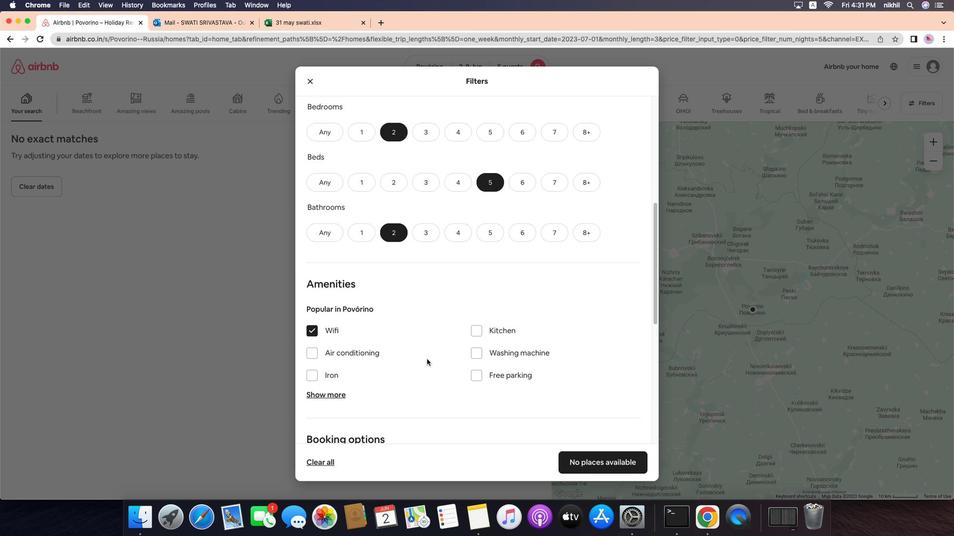 
Action: Mouse scrolled (443, 371) with delta (-11, -11)
Screenshot: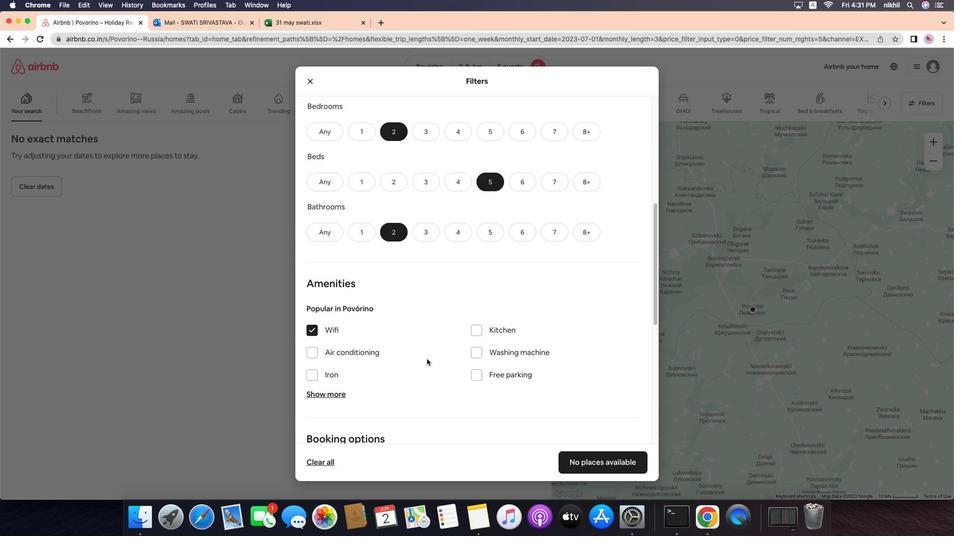 
Action: Mouse scrolled (443, 371) with delta (-11, -11)
Screenshot: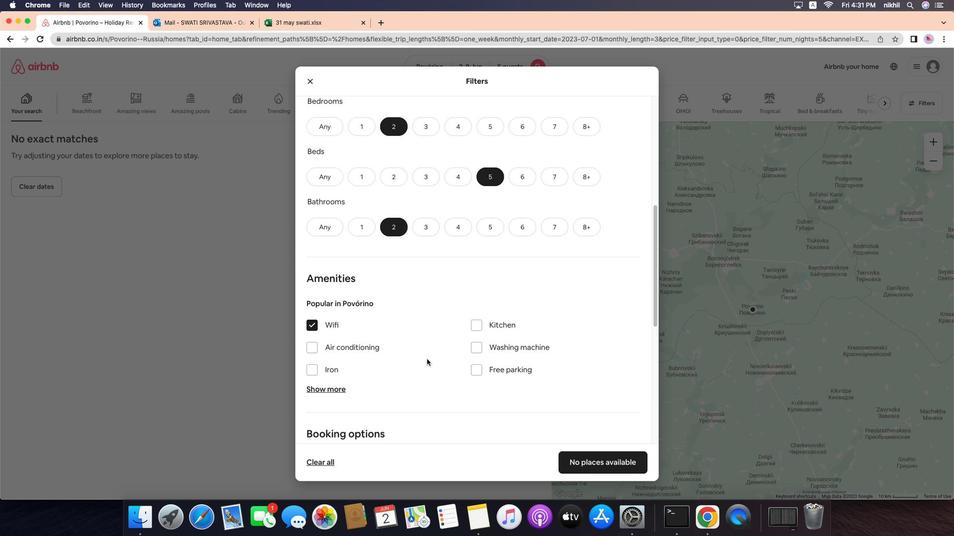 
Action: Mouse scrolled (443, 371) with delta (-11, -12)
Screenshot: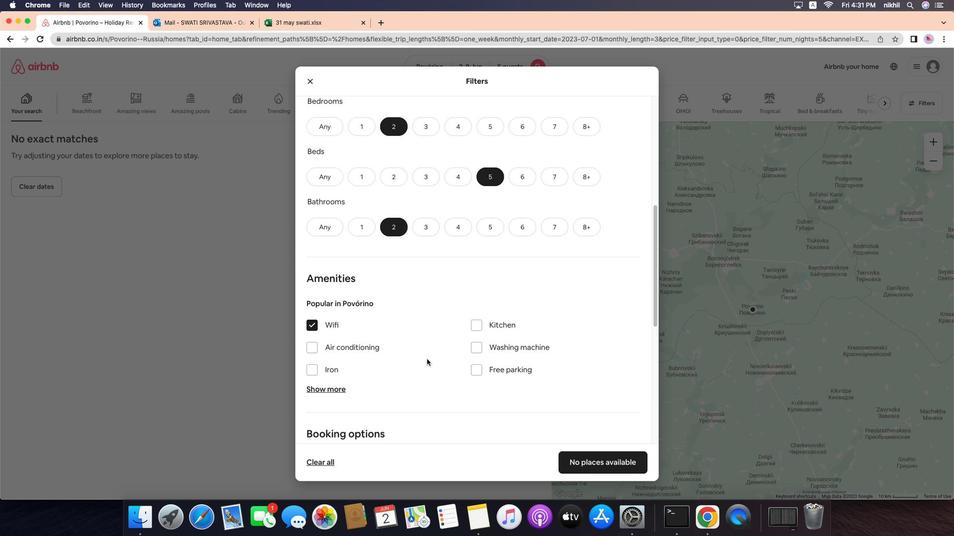 
Action: Mouse scrolled (443, 371) with delta (-11, -11)
Screenshot: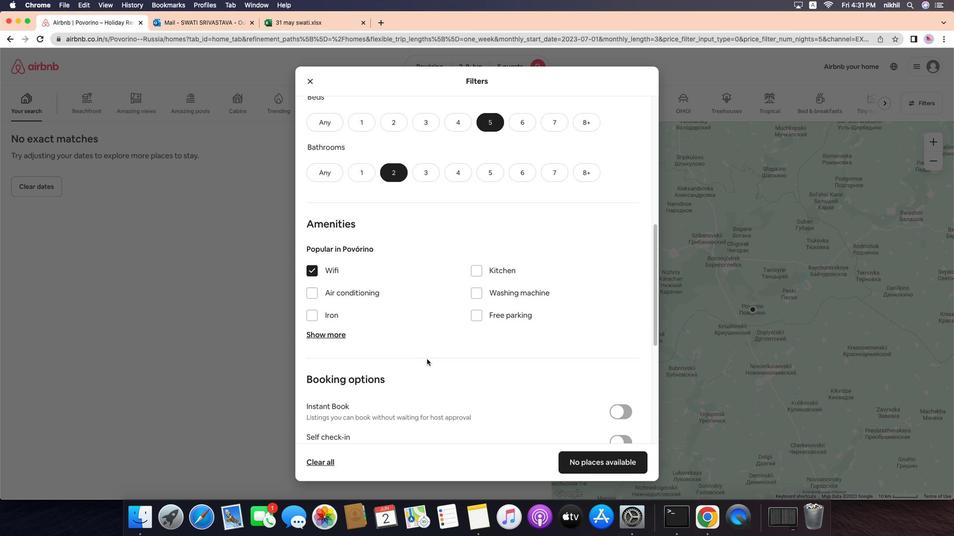 
Action: Mouse scrolled (443, 371) with delta (-11, -11)
Screenshot: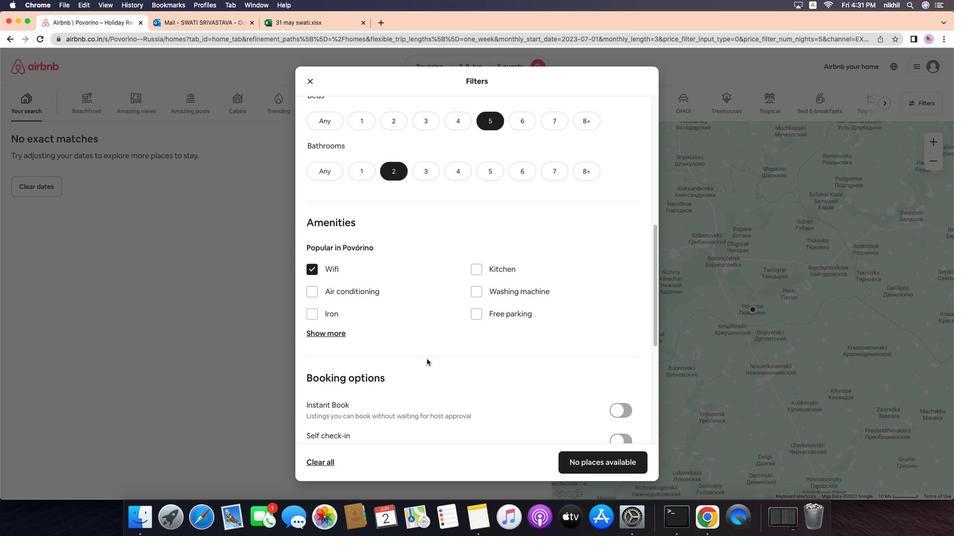 
Action: Mouse scrolled (443, 371) with delta (-11, -12)
Screenshot: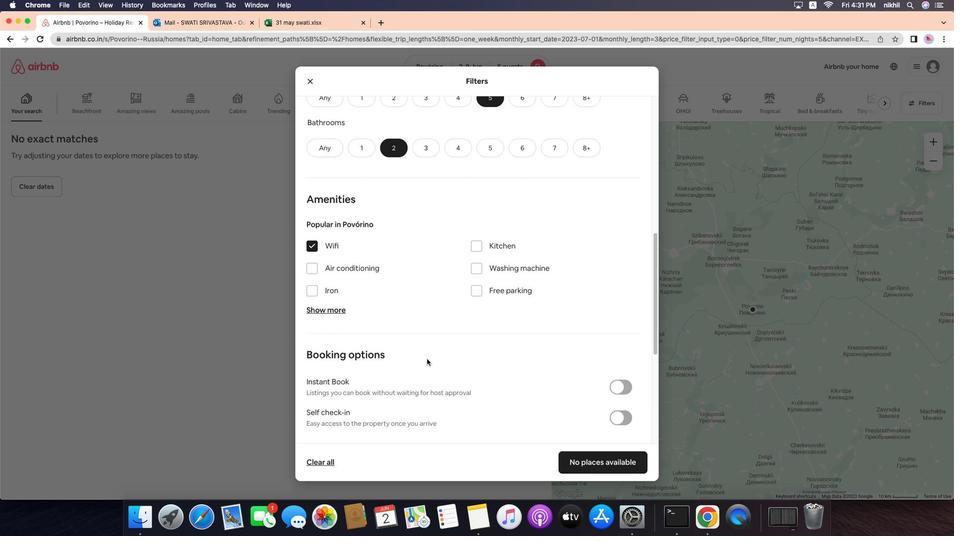 
Action: Mouse moved to (645, 361)
Screenshot: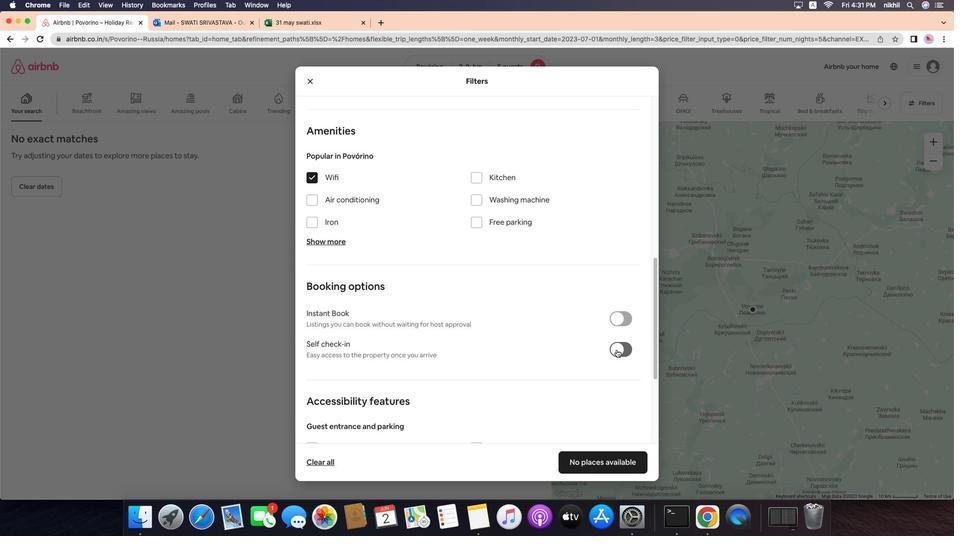 
Action: Mouse pressed left at (645, 361)
Screenshot: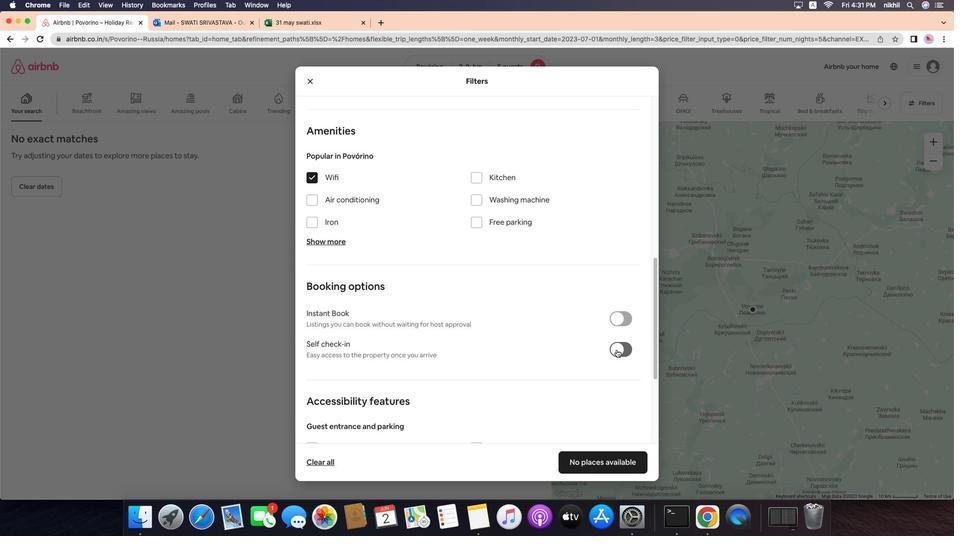 
Action: Mouse moved to (503, 367)
Screenshot: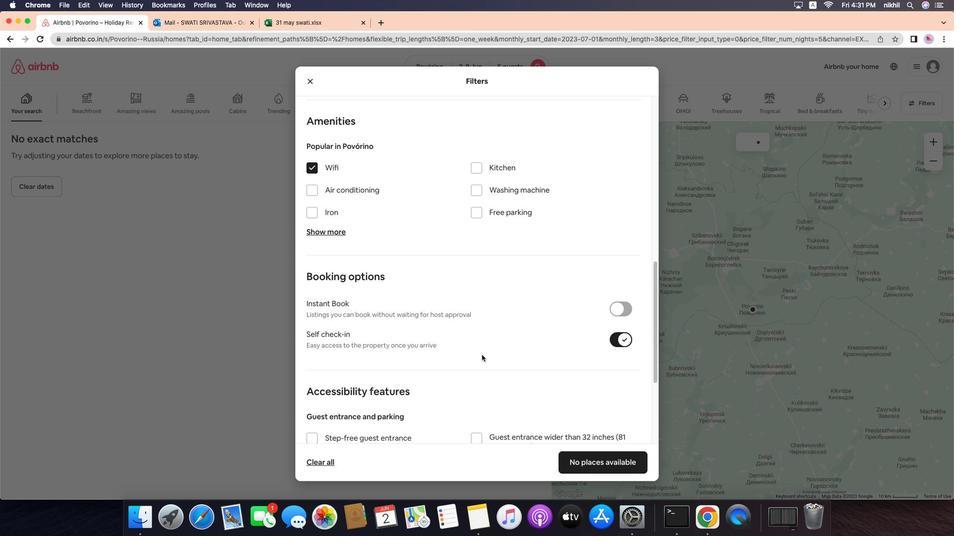 
Action: Mouse scrolled (503, 367) with delta (-11, -11)
Screenshot: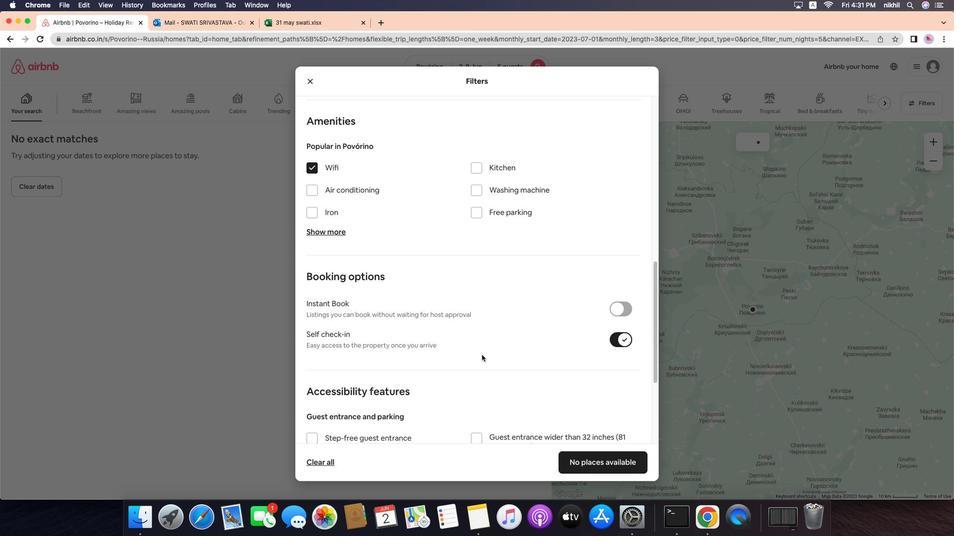 
Action: Mouse moved to (503, 367)
Screenshot: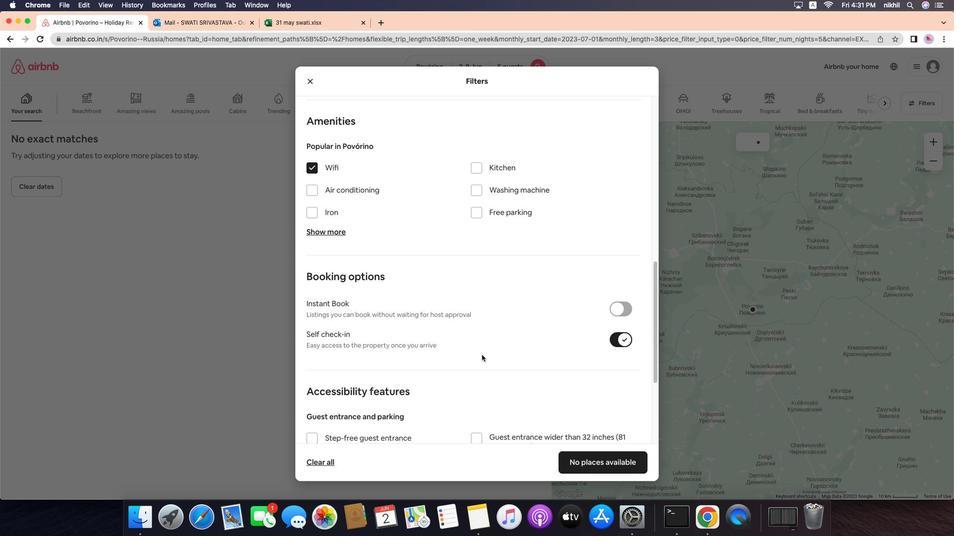 
Action: Mouse scrolled (503, 367) with delta (-11, -11)
Screenshot: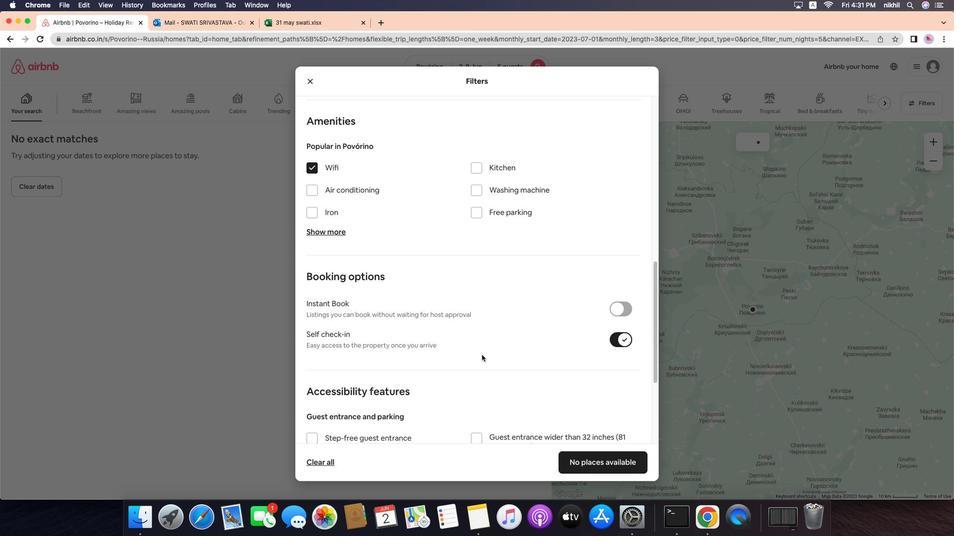 
Action: Mouse moved to (503, 367)
Screenshot: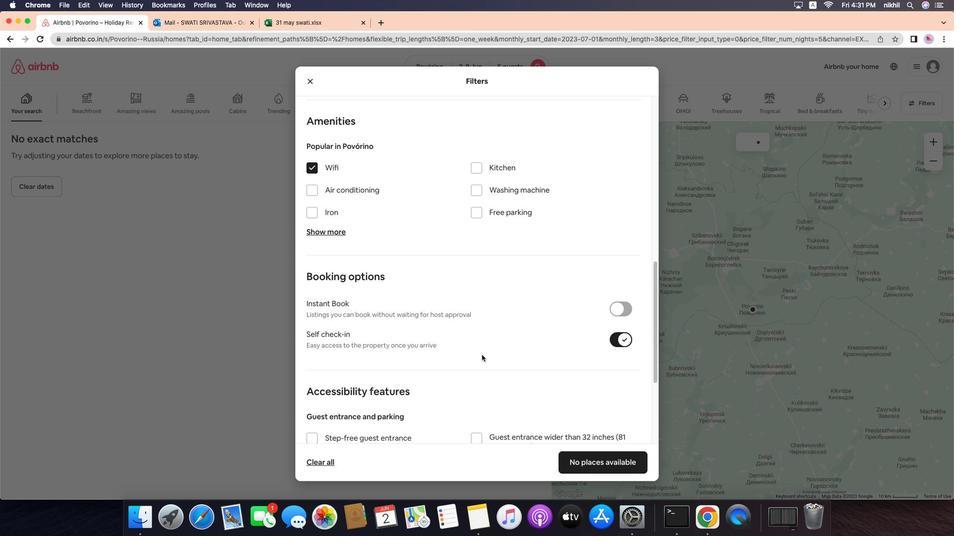 
Action: Mouse scrolled (503, 367) with delta (-11, -13)
Screenshot: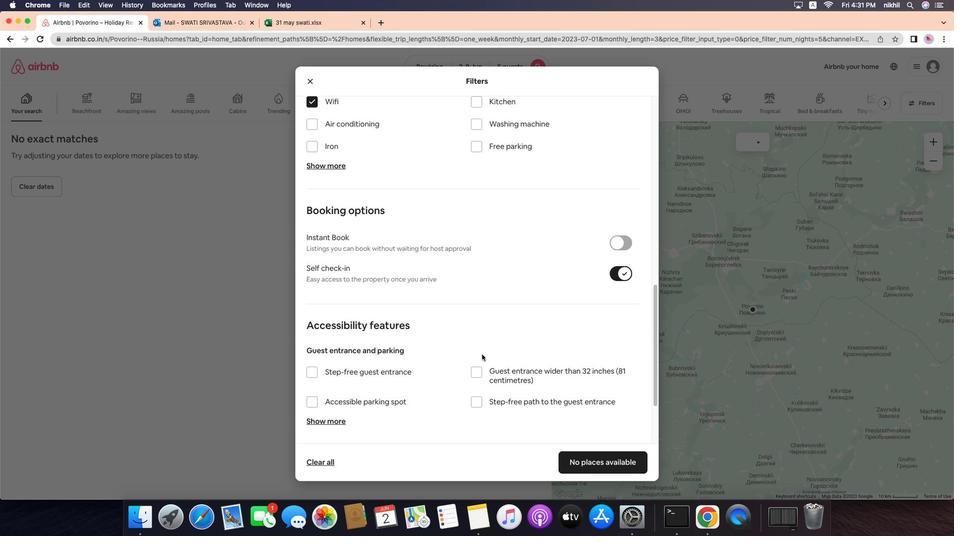 
Action: Mouse moved to (502, 367)
Screenshot: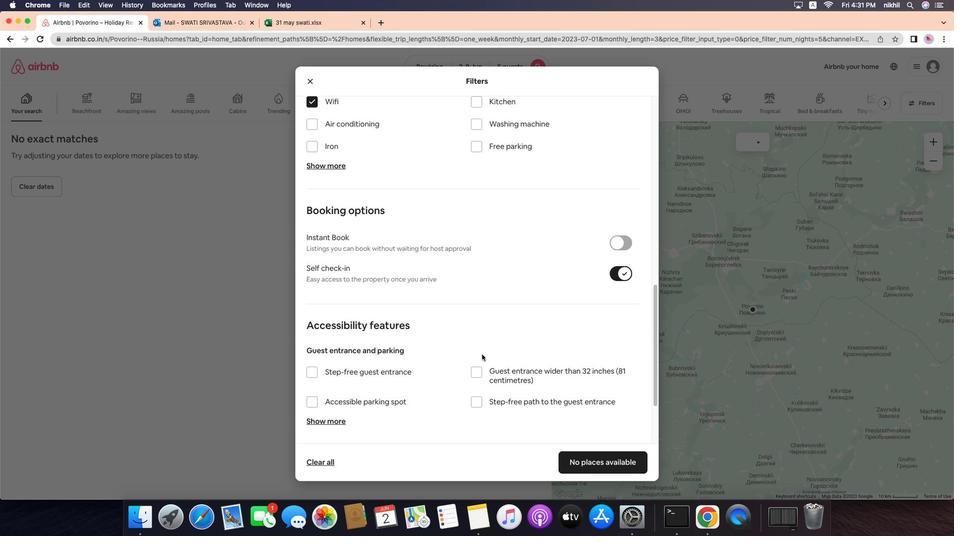 
Action: Mouse scrolled (502, 367) with delta (-11, -14)
Screenshot: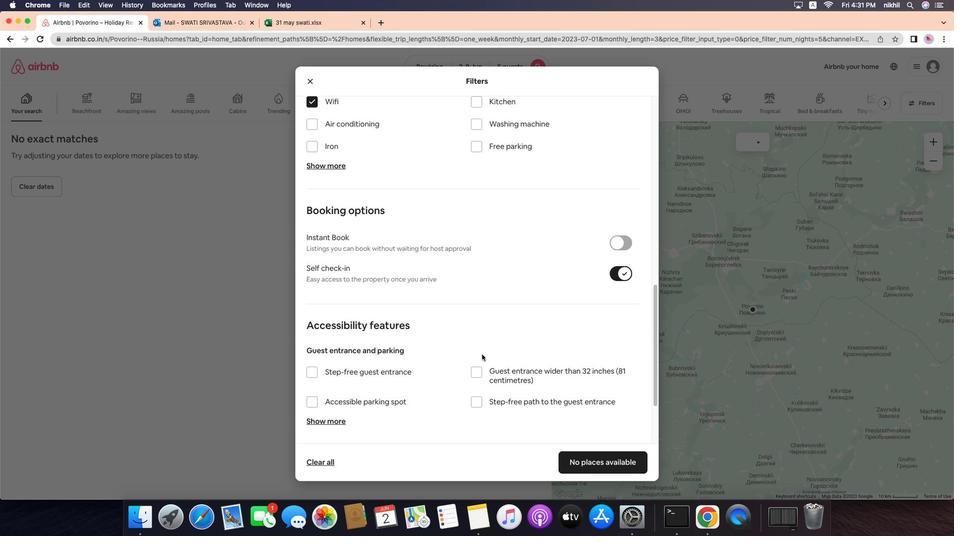 
Action: Mouse moved to (502, 366)
Screenshot: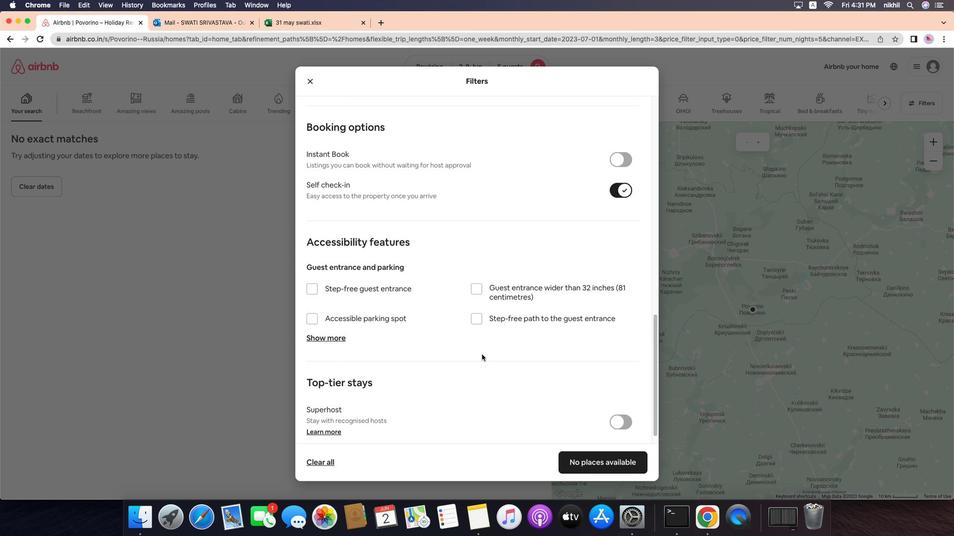 
Action: Mouse scrolled (502, 366) with delta (-11, -11)
Screenshot: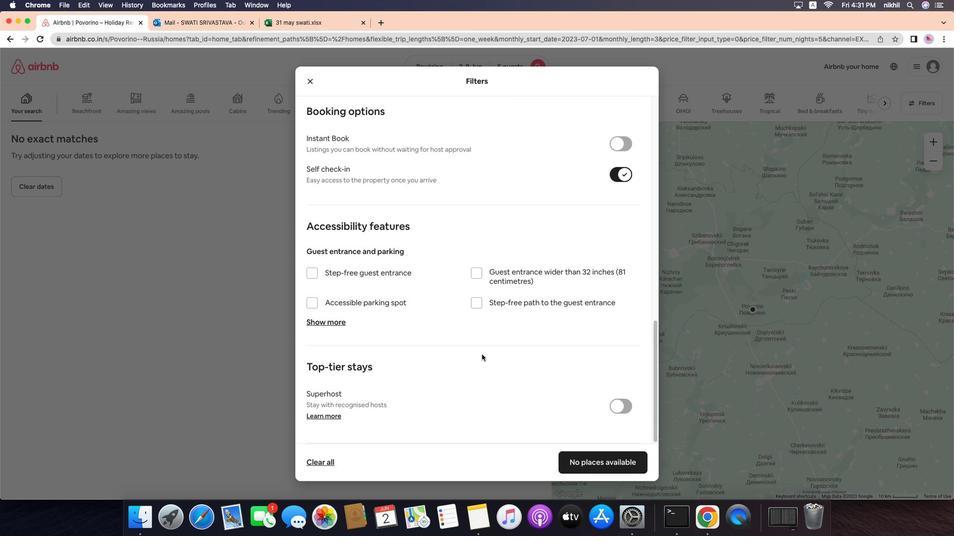 
Action: Mouse scrolled (502, 366) with delta (-11, -11)
Screenshot: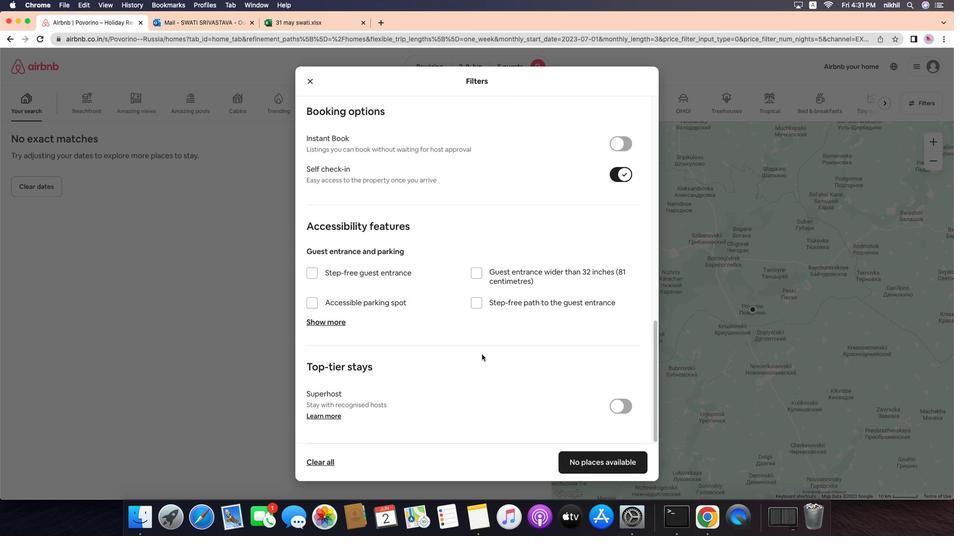 
Action: Mouse scrolled (502, 366) with delta (-11, -13)
Screenshot: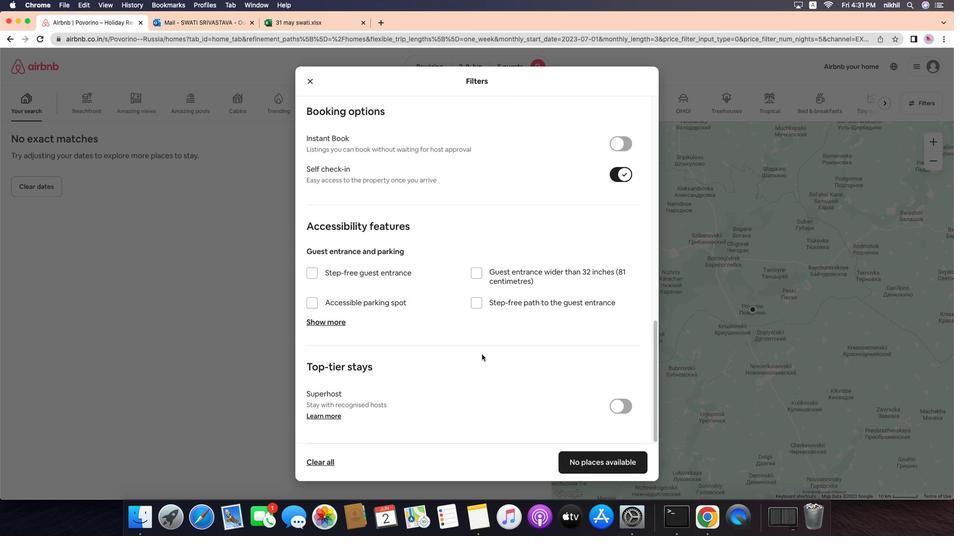 
Action: Mouse scrolled (502, 366) with delta (-11, -14)
Screenshot: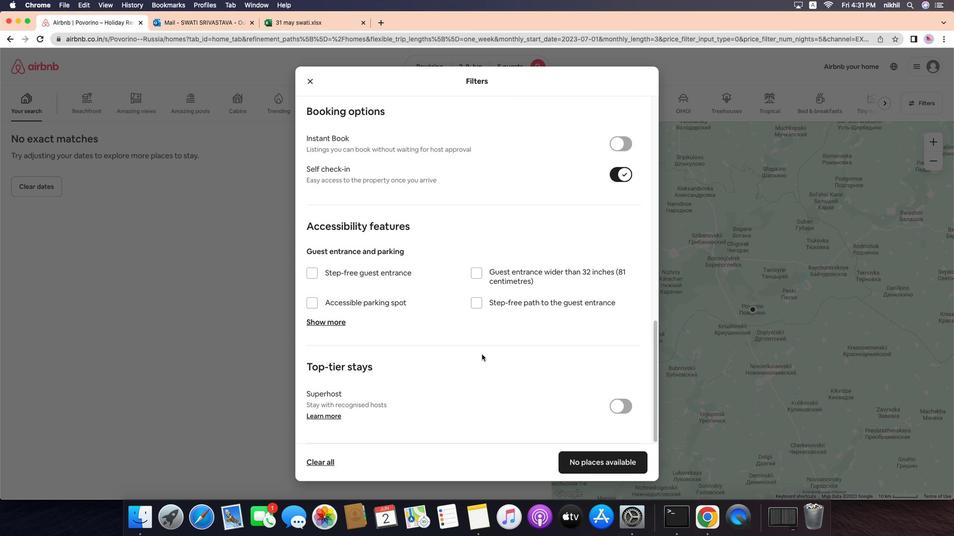 
Action: Mouse scrolled (502, 366) with delta (-11, -15)
Screenshot: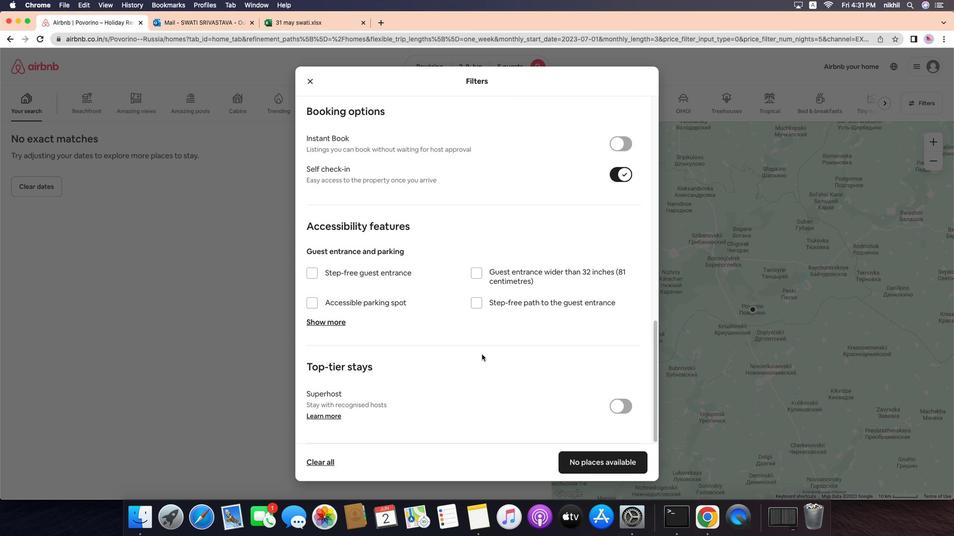 
Action: Mouse moved to (620, 485)
Screenshot: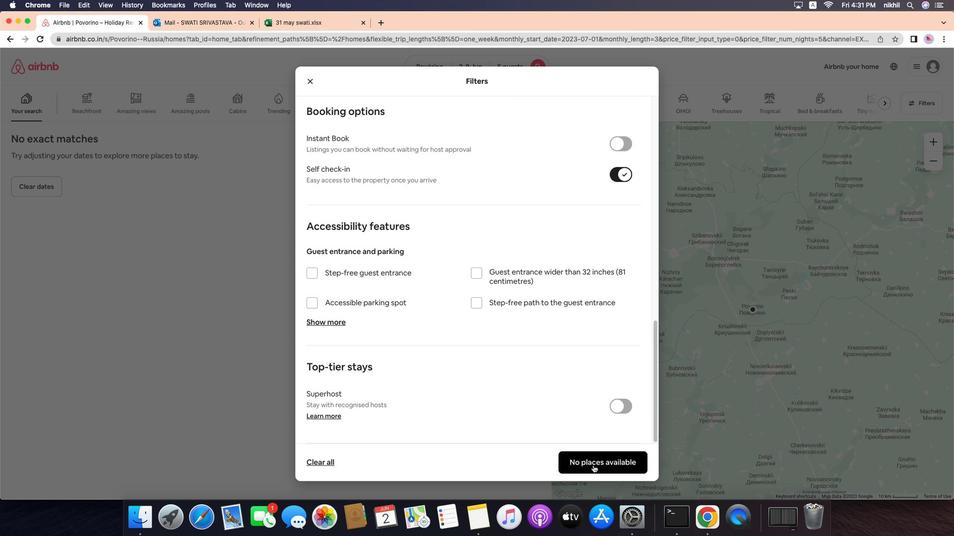 
Action: Mouse pressed left at (620, 485)
Screenshot: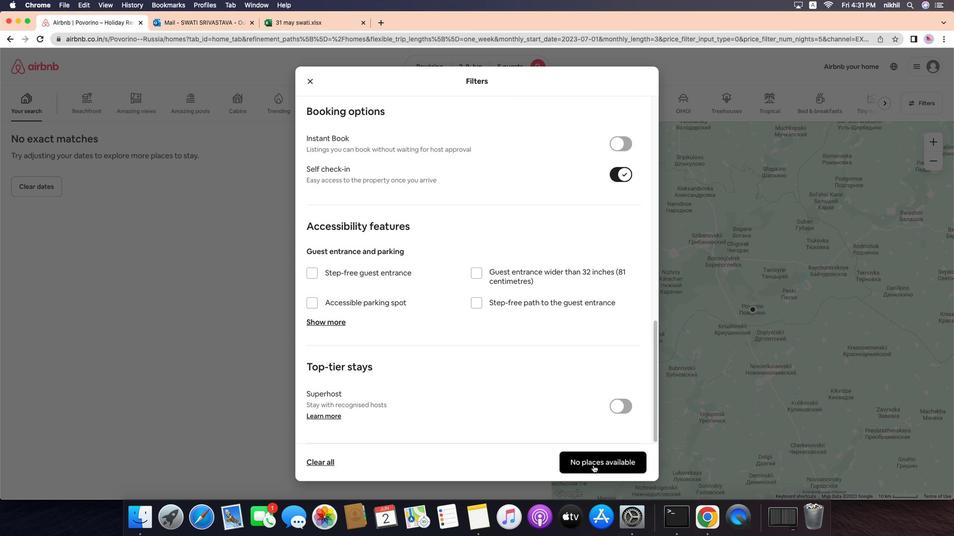 
Action: Mouse moved to (407, 139)
Screenshot: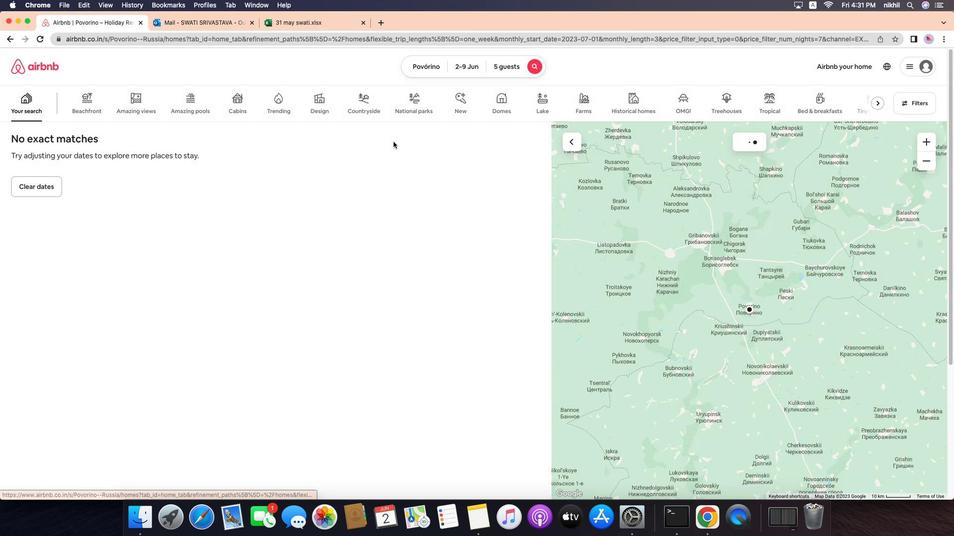 
